 Task: Look for space in Beroroha, Madagascar from 9th July, 2023 to 16th July, 2023 for 2 adults, 1 child in price range Rs.8000 to Rs.16000. Place can be entire place with 2 bedrooms having 2 beds and 1 bathroom. Property type can be house, flat, guest house. Booking option can be shelf check-in. Required host language is English.
Action: Mouse moved to (466, 63)
Screenshot: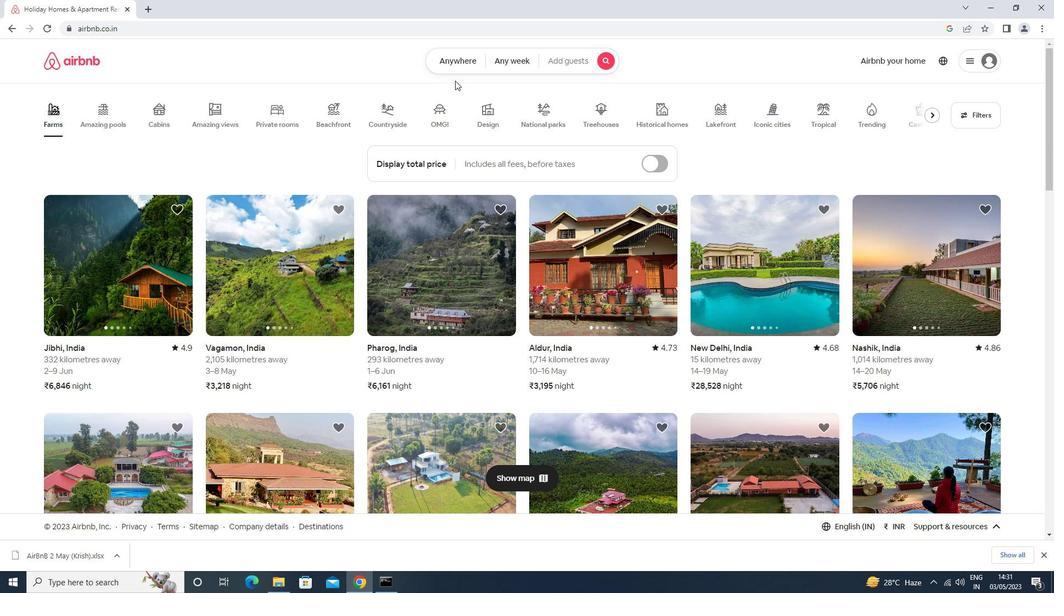
Action: Mouse pressed left at (466, 63)
Screenshot: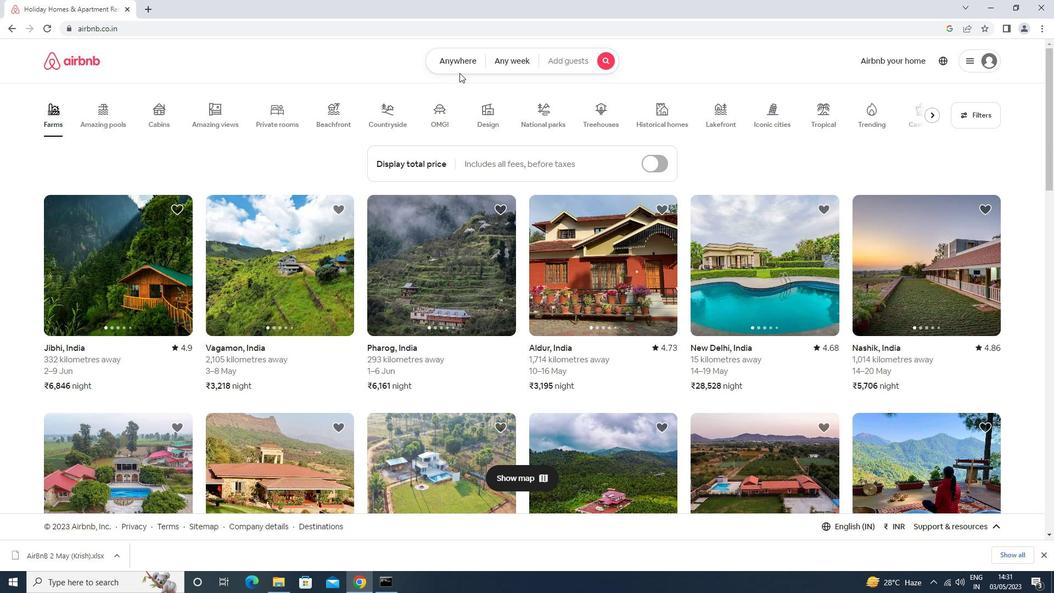
Action: Mouse moved to (373, 108)
Screenshot: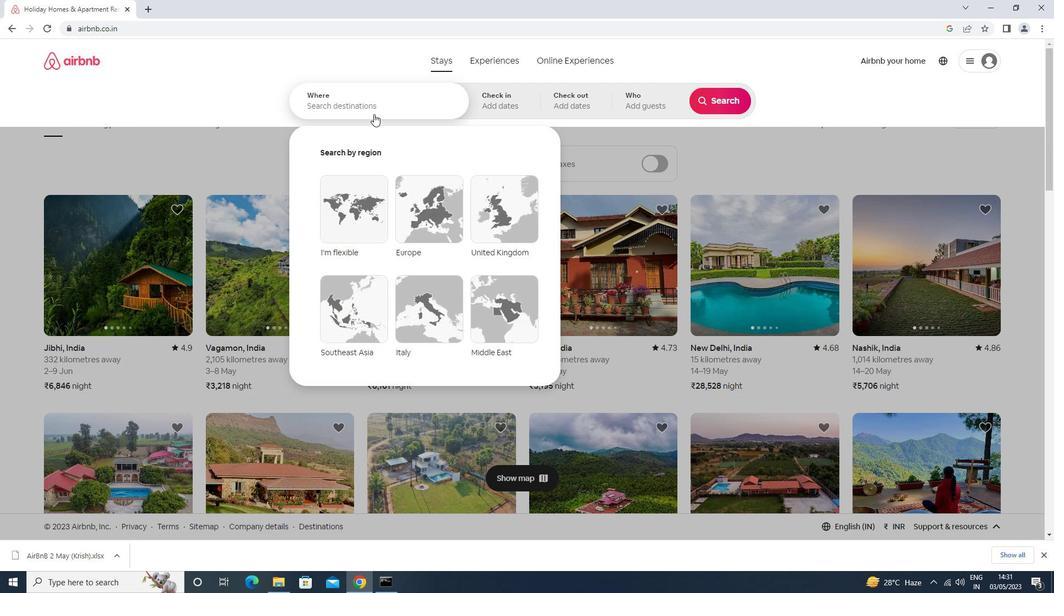 
Action: Mouse pressed left at (373, 108)
Screenshot: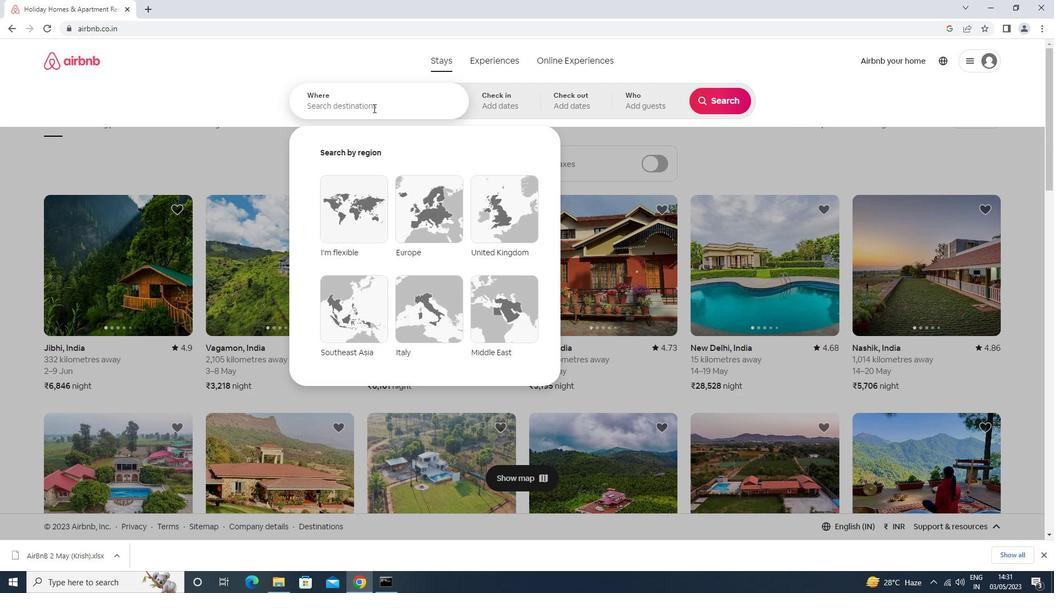 
Action: Mouse moved to (379, 103)
Screenshot: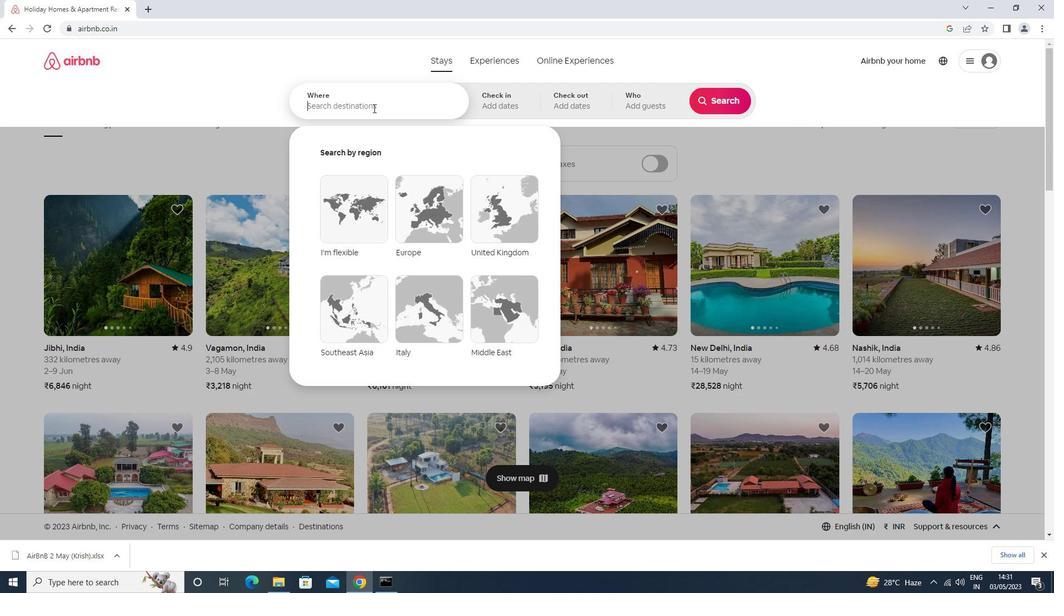 
Action: Key pressed beroho<Key.backspace><Key.backspace>roho<Key.backspace><Key.down><Key.enter>
Screenshot: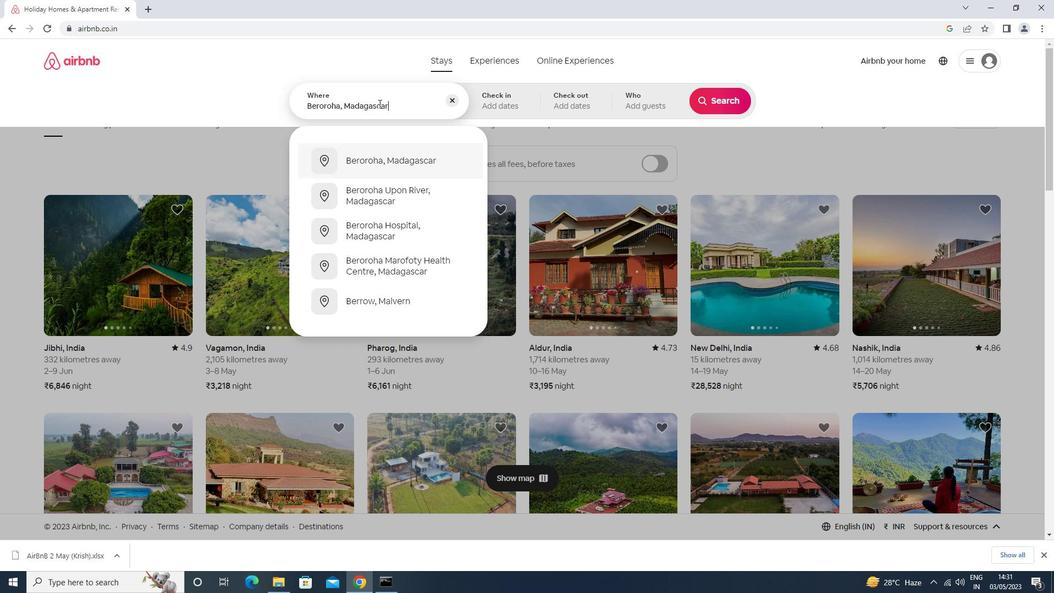 
Action: Mouse moved to (717, 190)
Screenshot: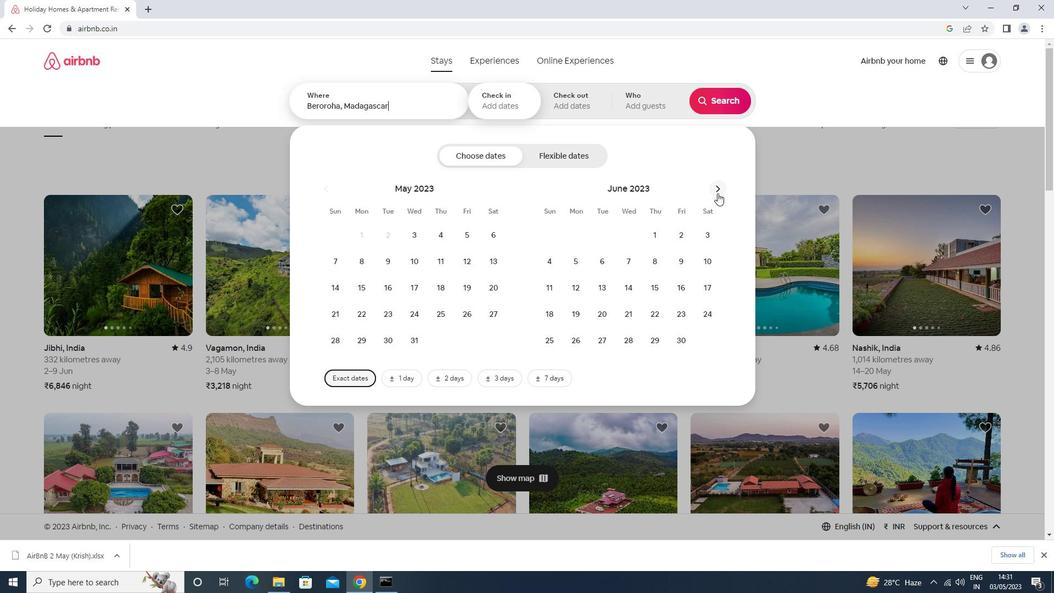 
Action: Mouse pressed left at (717, 190)
Screenshot: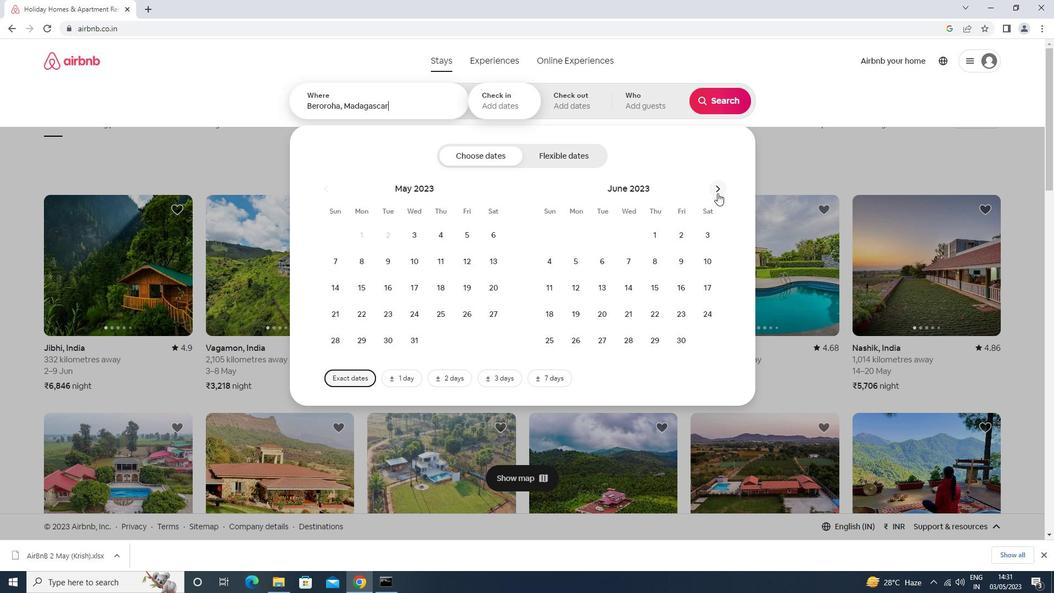 
Action: Mouse moved to (552, 292)
Screenshot: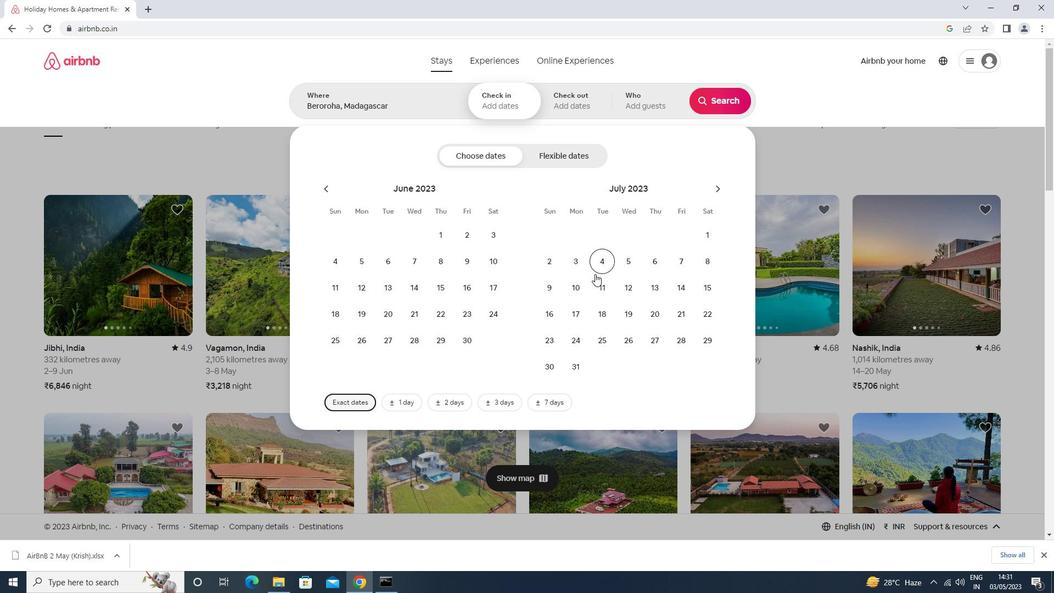 
Action: Mouse pressed left at (552, 292)
Screenshot: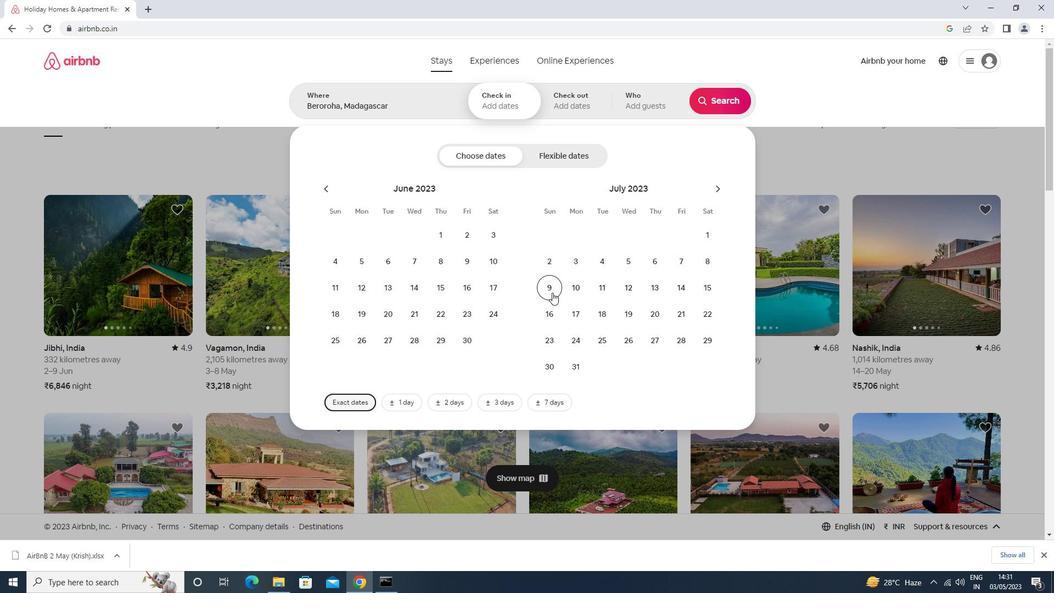 
Action: Mouse moved to (543, 313)
Screenshot: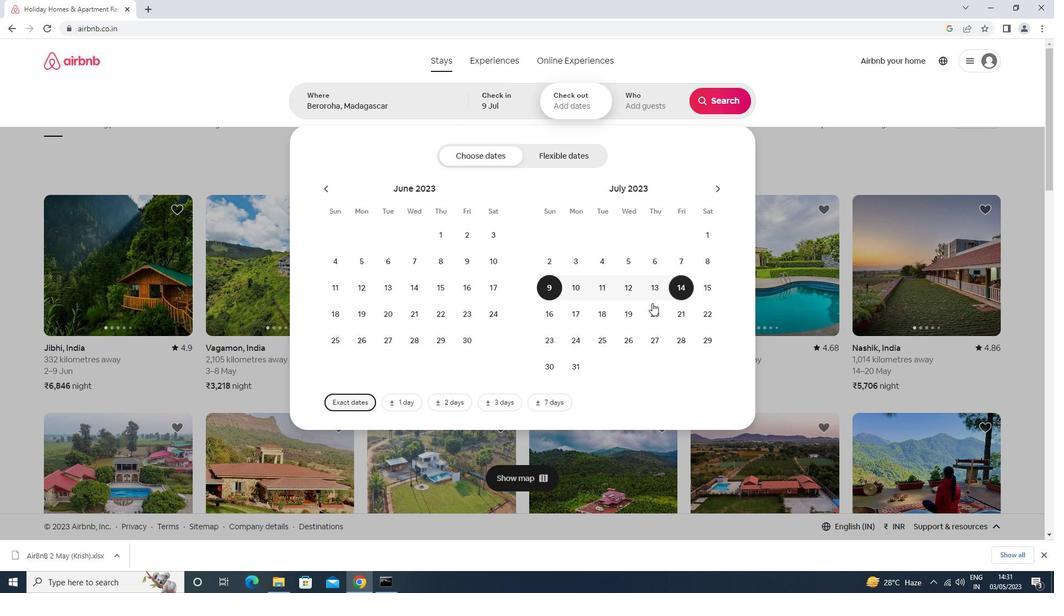 
Action: Mouse pressed left at (543, 313)
Screenshot: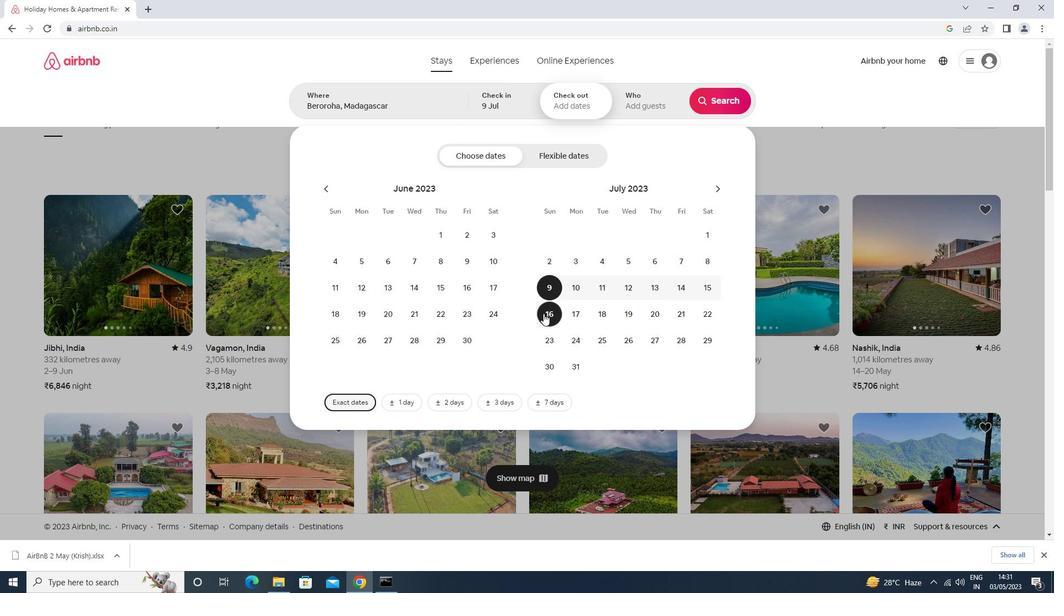 
Action: Mouse moved to (645, 96)
Screenshot: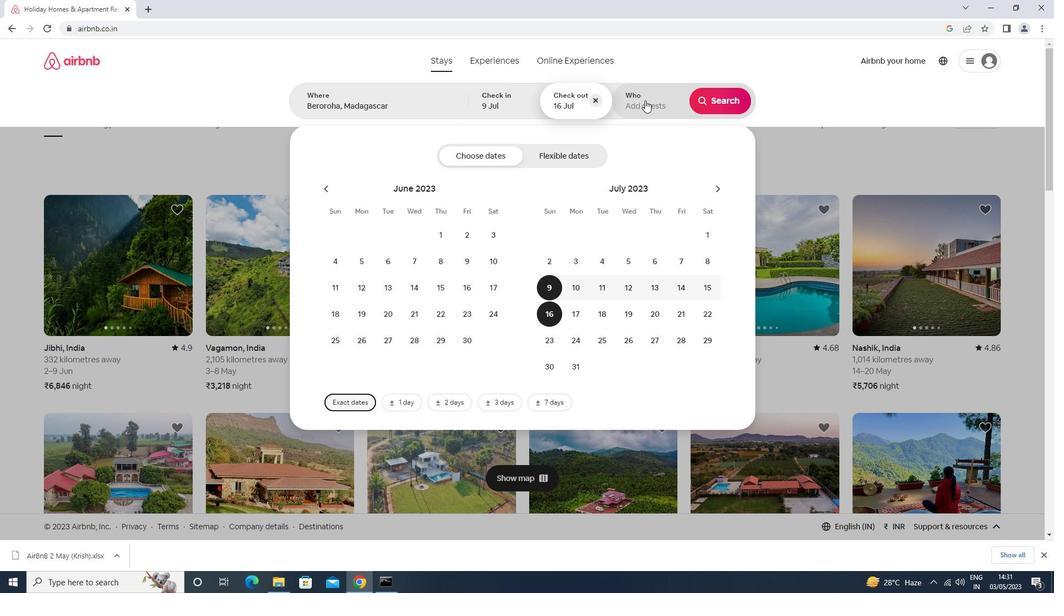 
Action: Mouse pressed left at (645, 96)
Screenshot: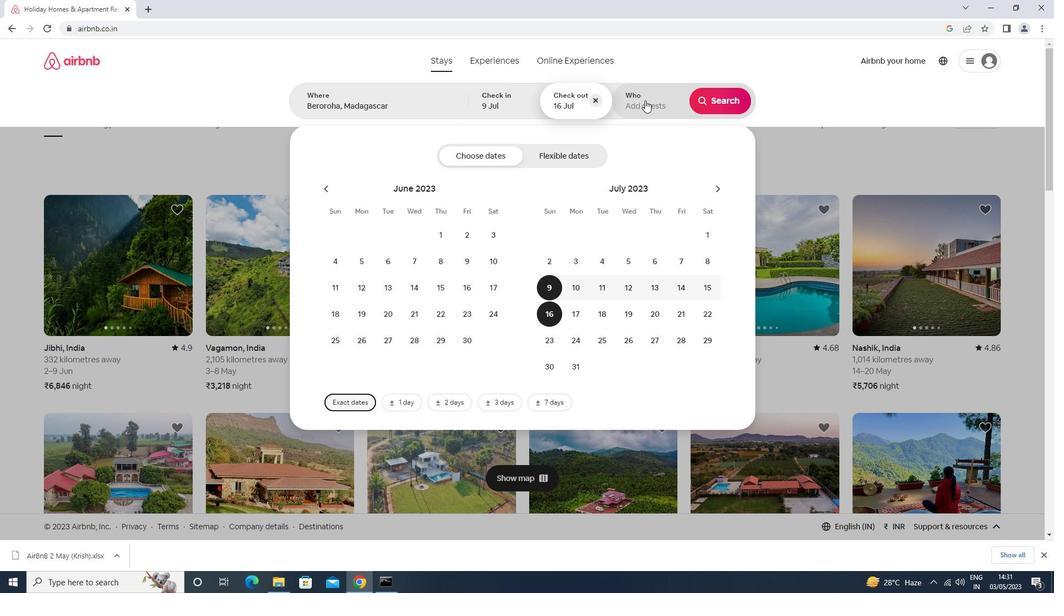 
Action: Mouse moved to (727, 160)
Screenshot: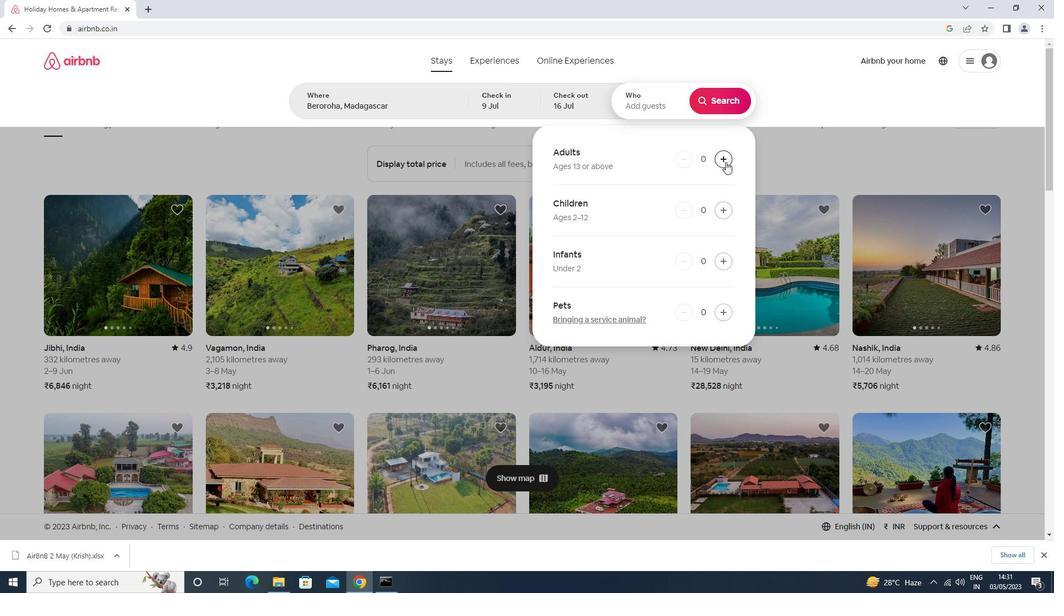 
Action: Mouse pressed left at (727, 160)
Screenshot: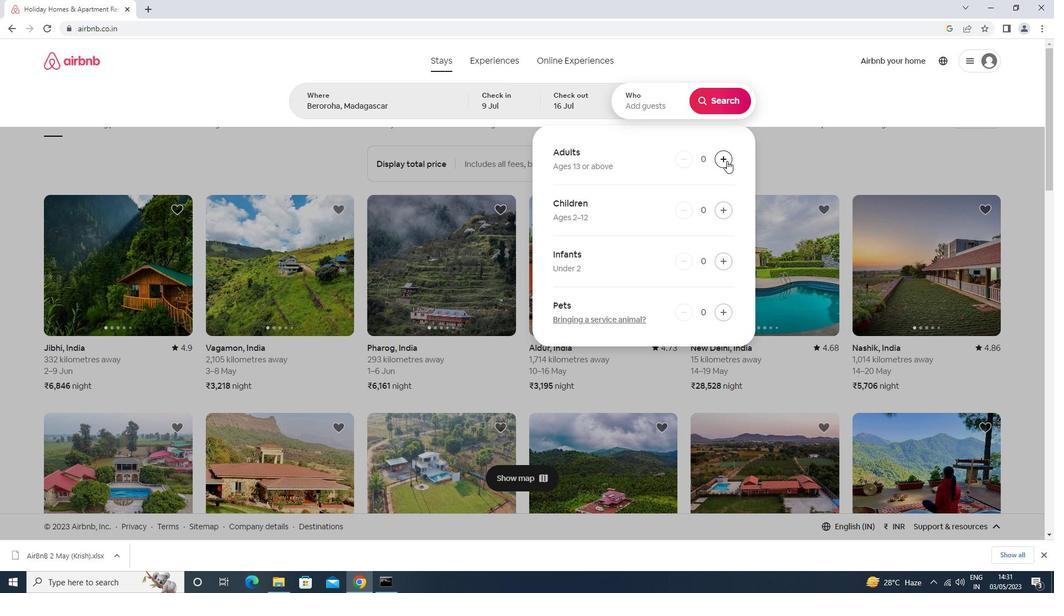 
Action: Mouse moved to (728, 160)
Screenshot: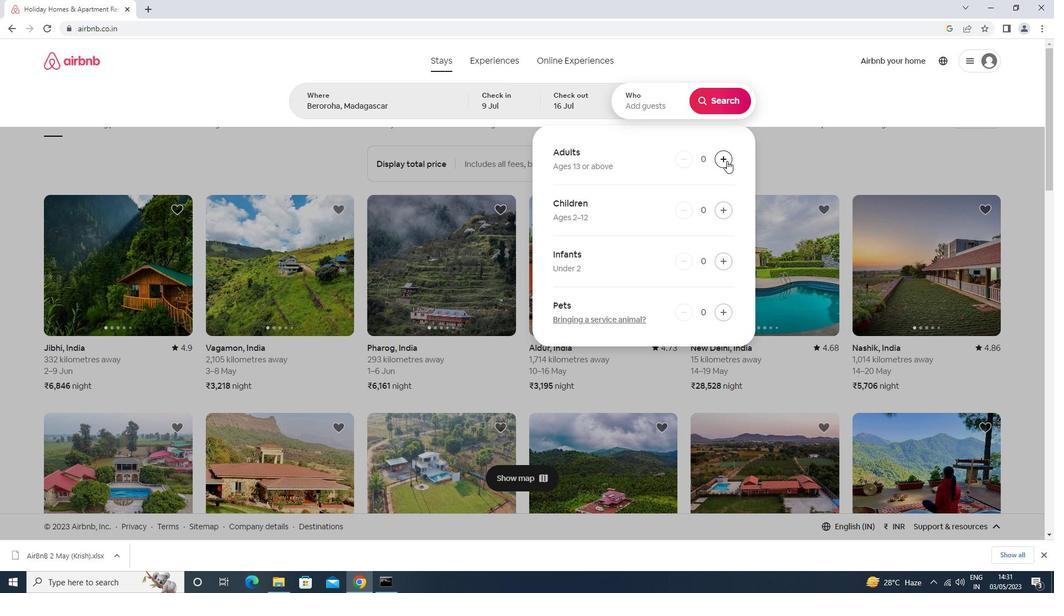 
Action: Mouse pressed left at (728, 160)
Screenshot: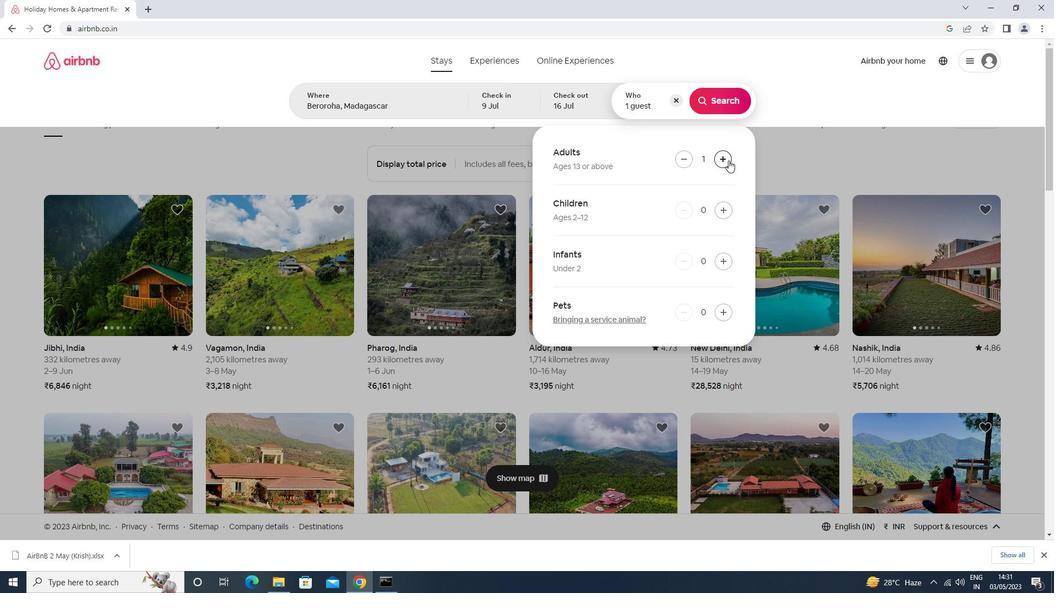 
Action: Mouse moved to (722, 214)
Screenshot: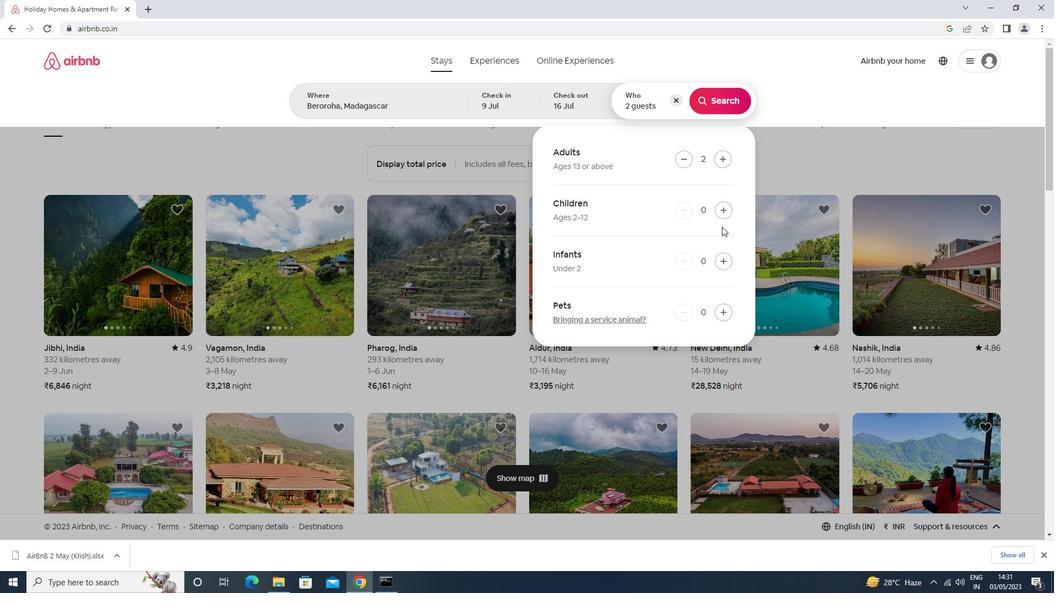 
Action: Mouse pressed left at (722, 214)
Screenshot: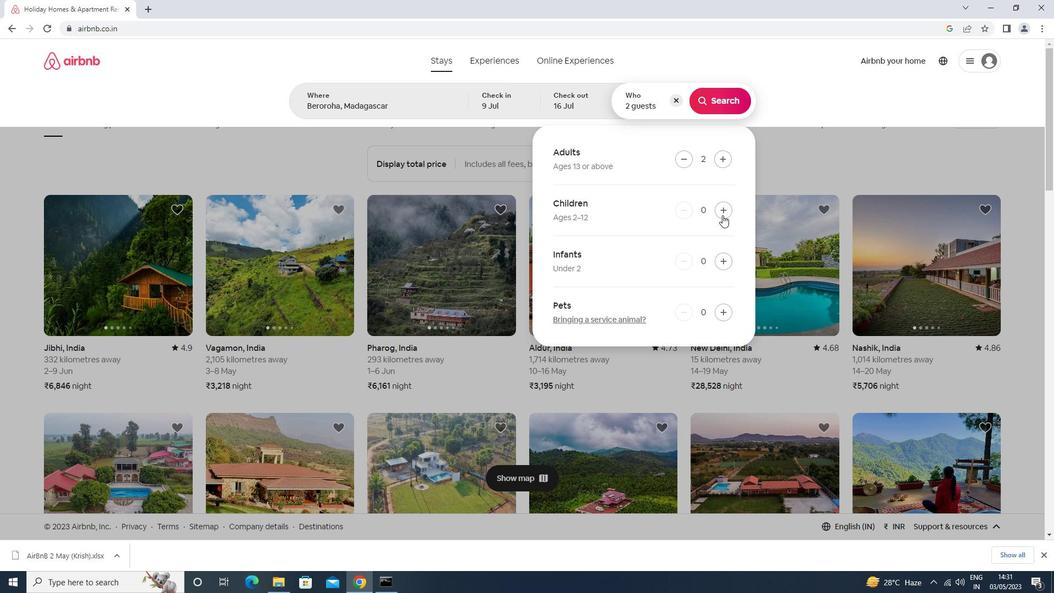 
Action: Mouse moved to (721, 104)
Screenshot: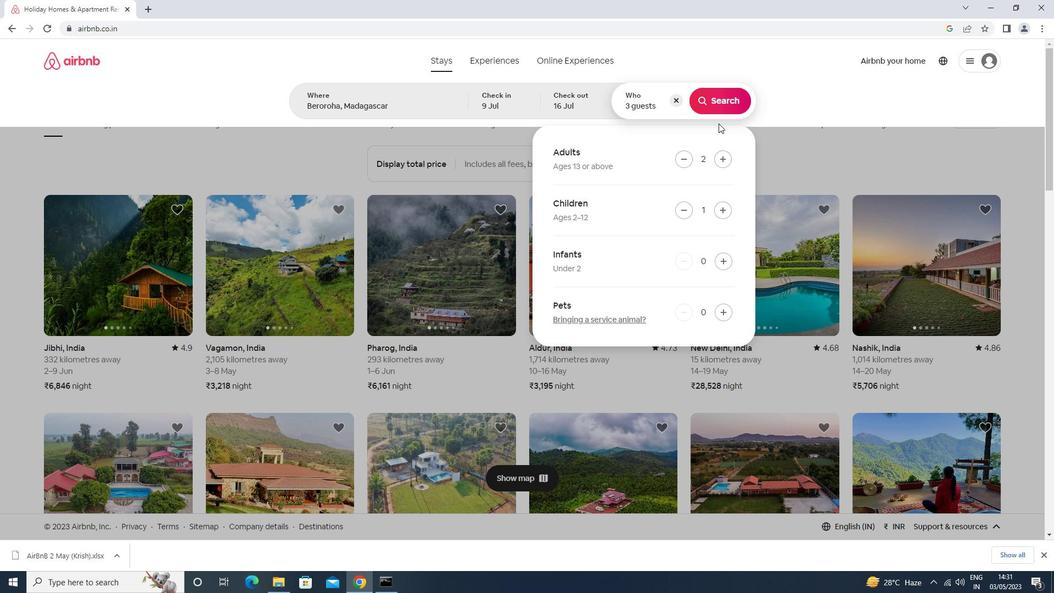 
Action: Mouse pressed left at (721, 104)
Screenshot: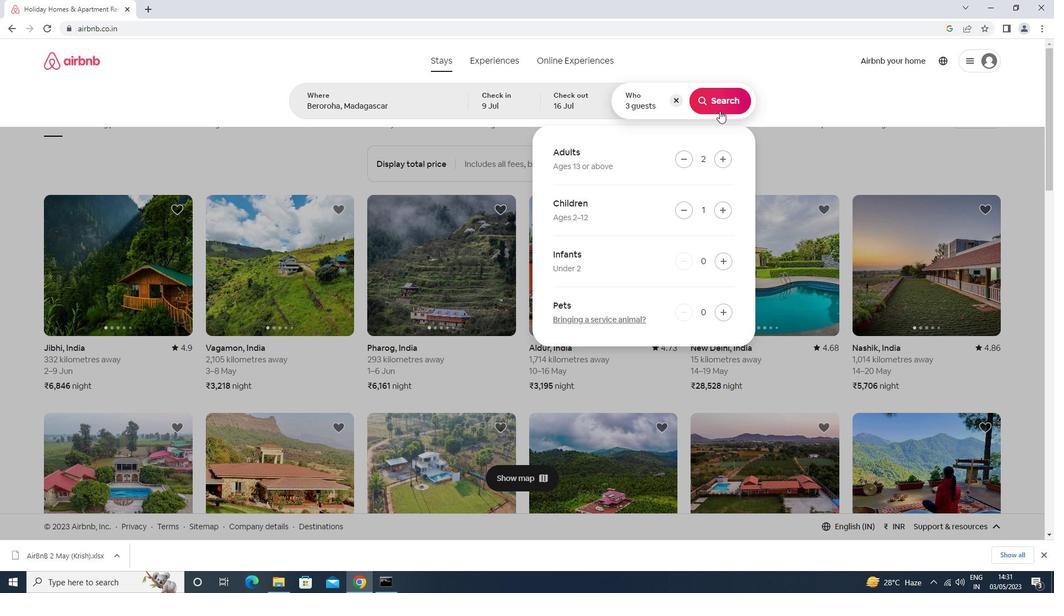 
Action: Mouse moved to (1002, 101)
Screenshot: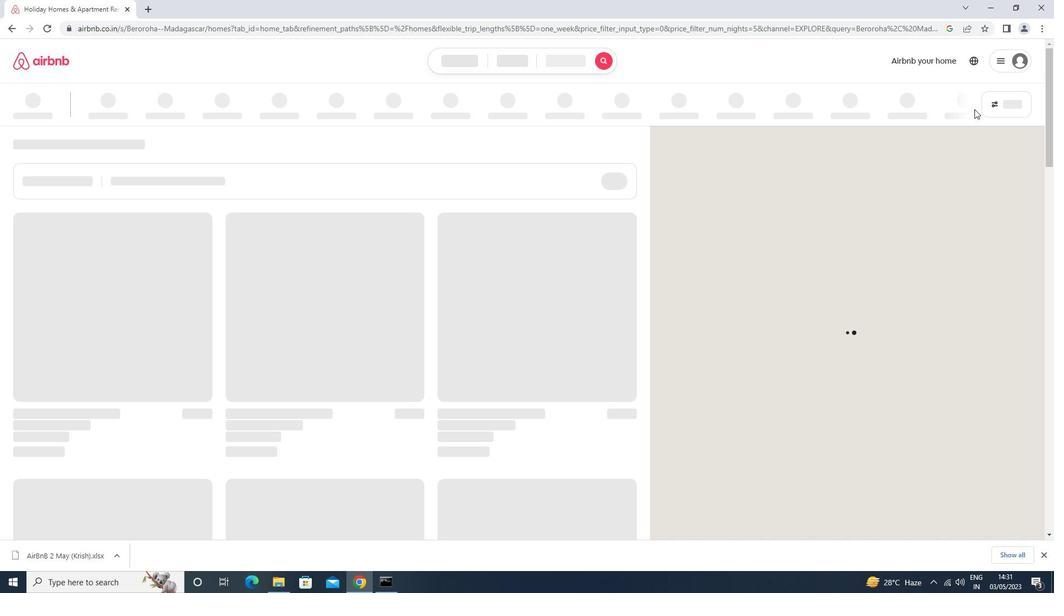 
Action: Mouse pressed left at (1002, 101)
Screenshot: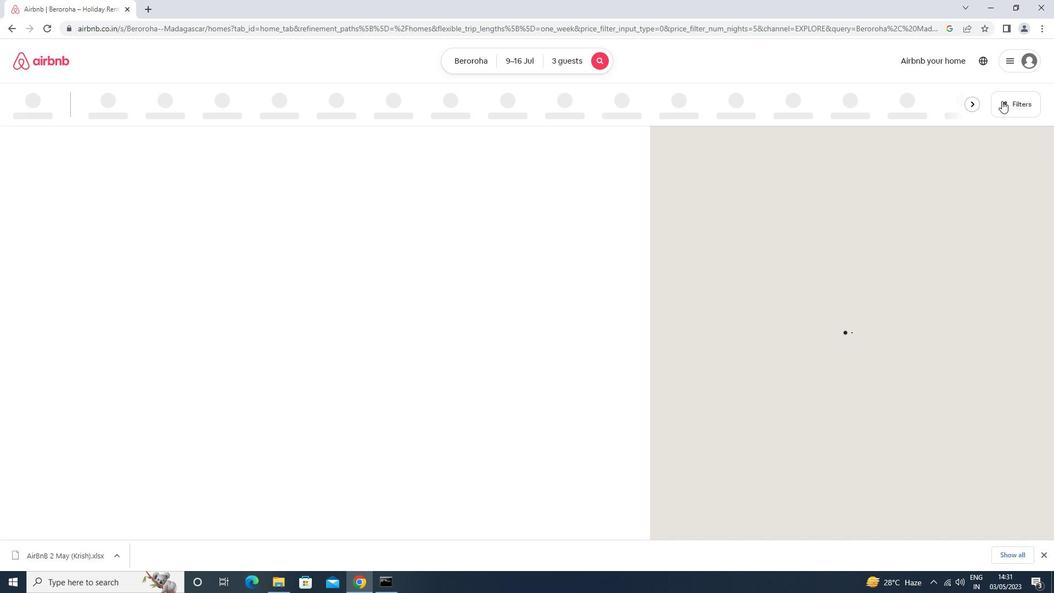 
Action: Mouse moved to (429, 166)
Screenshot: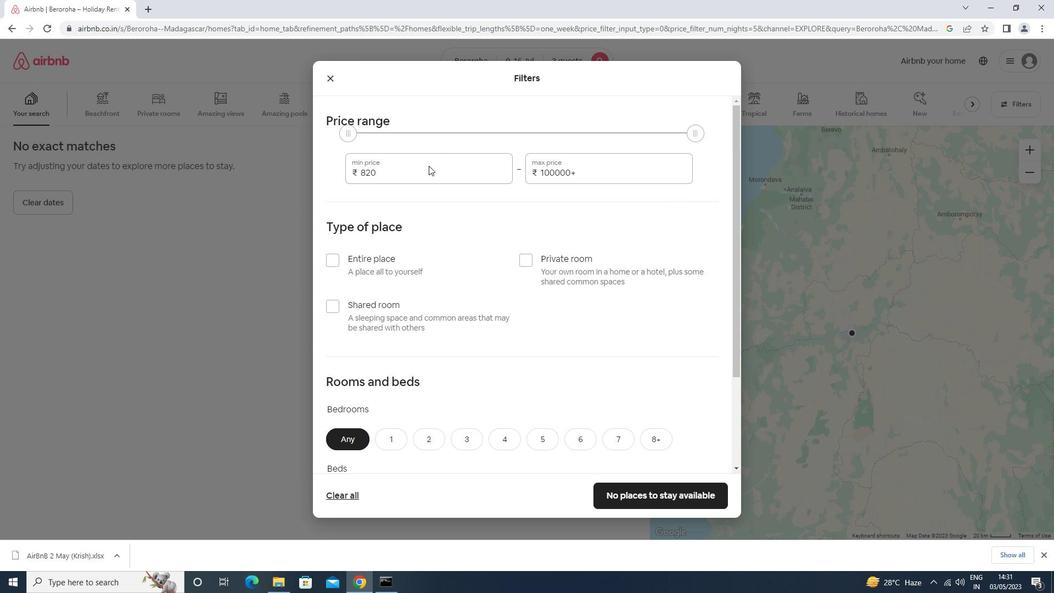 
Action: Mouse pressed left at (429, 166)
Screenshot: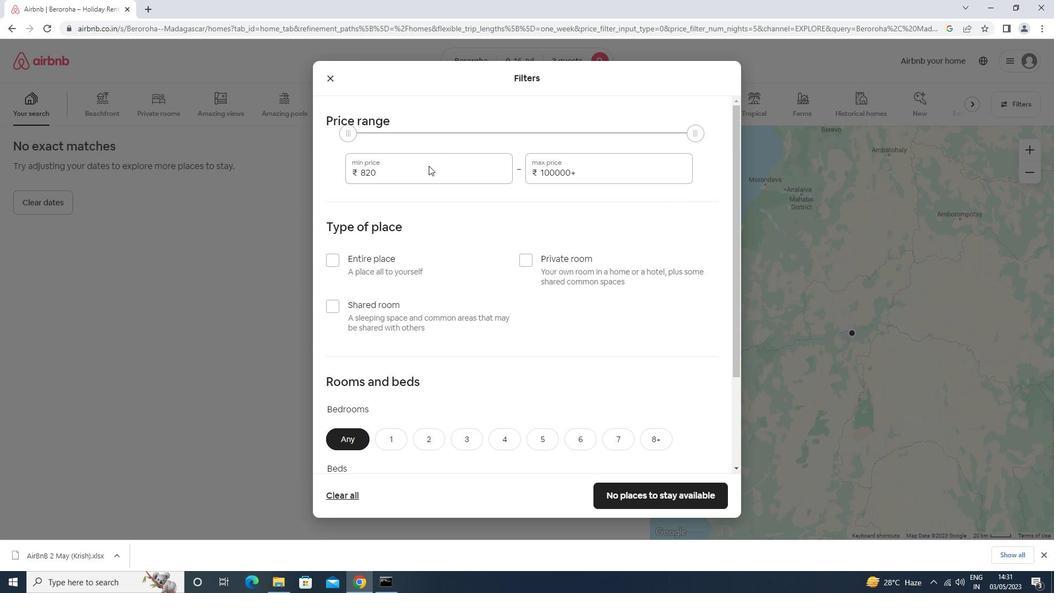 
Action: Mouse moved to (422, 173)
Screenshot: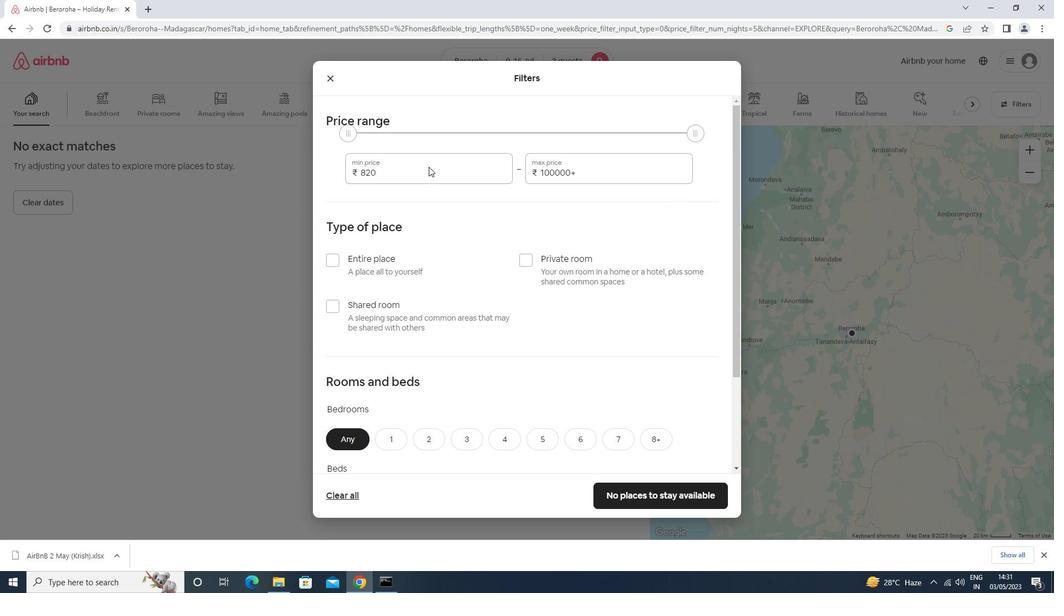 
Action: Key pressed <Key.backspace><Key.backspace><Key.backspace><Key.backspace><Key.backspace><Key.backspace><Key.backspace><Key.backspace><Key.backspace><Key.backspace><Key.backspace><Key.backspace><Key.backspace><Key.backspace>8000<Key.tab><Key.caps_lock>16000
Screenshot: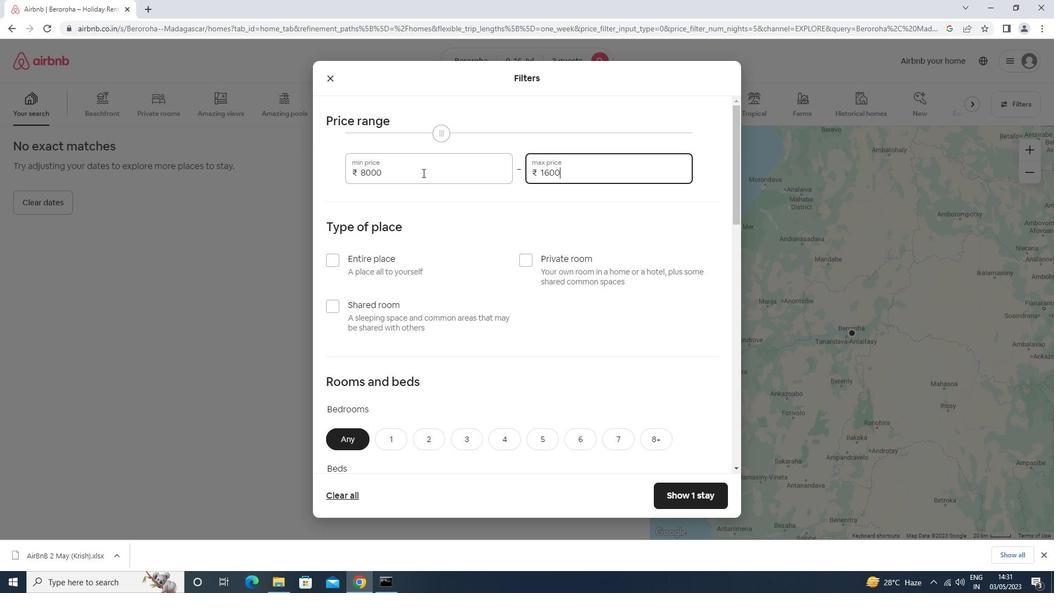
Action: Mouse moved to (357, 252)
Screenshot: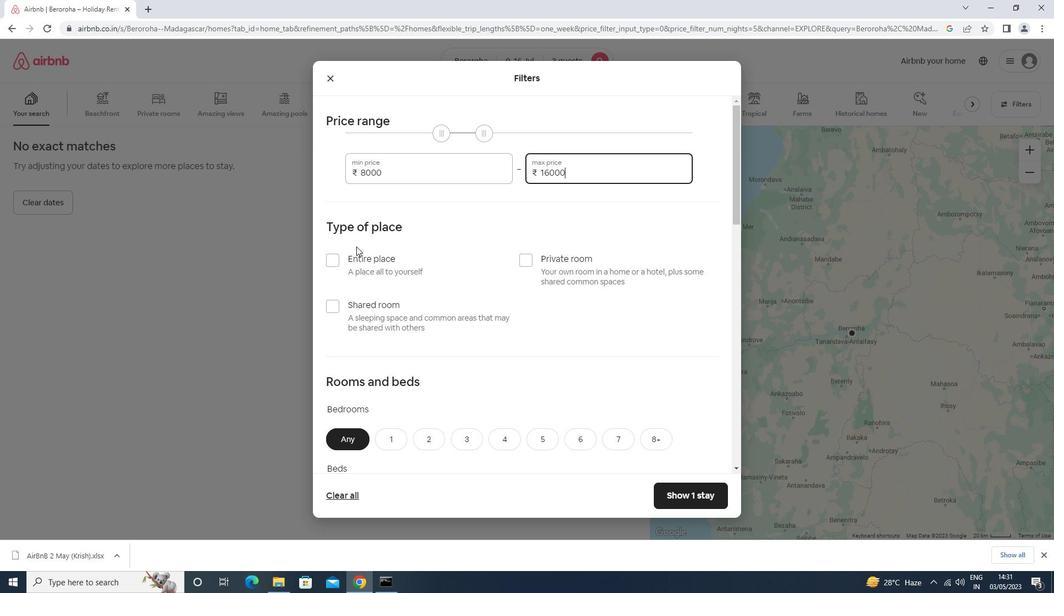 
Action: Mouse pressed left at (357, 252)
Screenshot: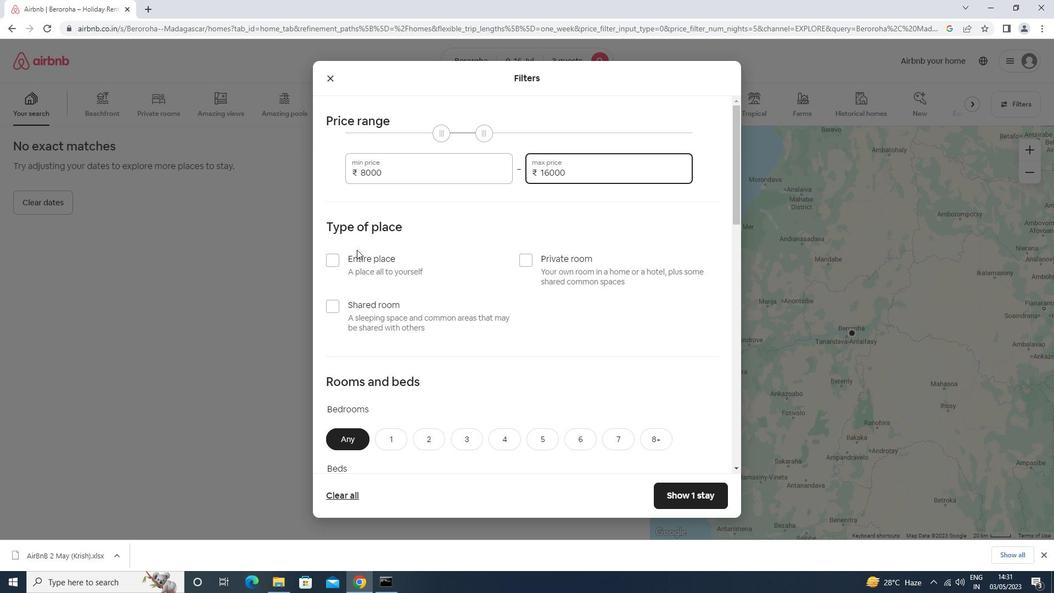 
Action: Mouse moved to (357, 257)
Screenshot: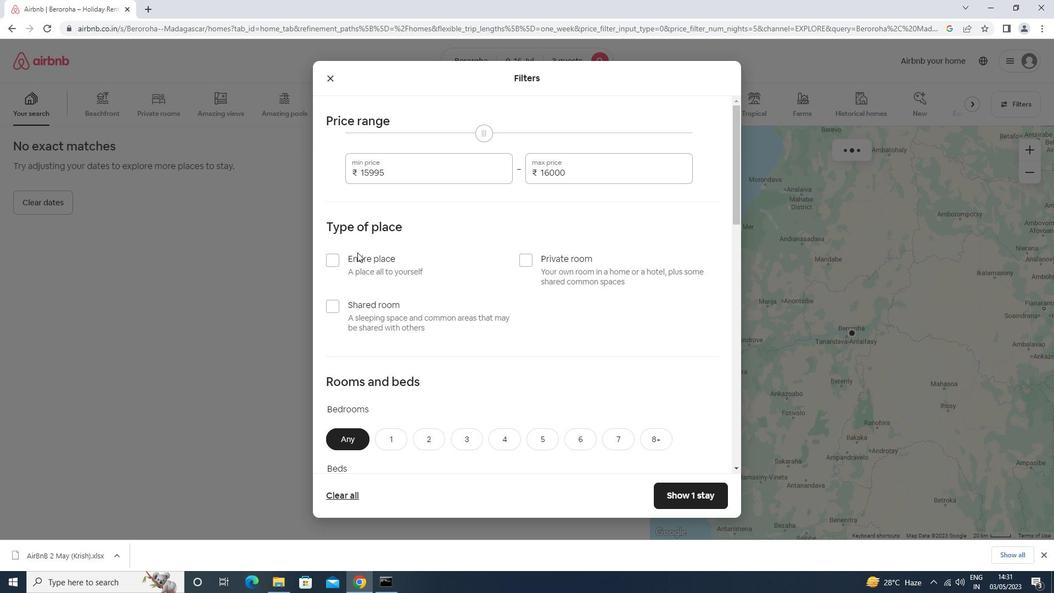 
Action: Mouse pressed left at (357, 257)
Screenshot: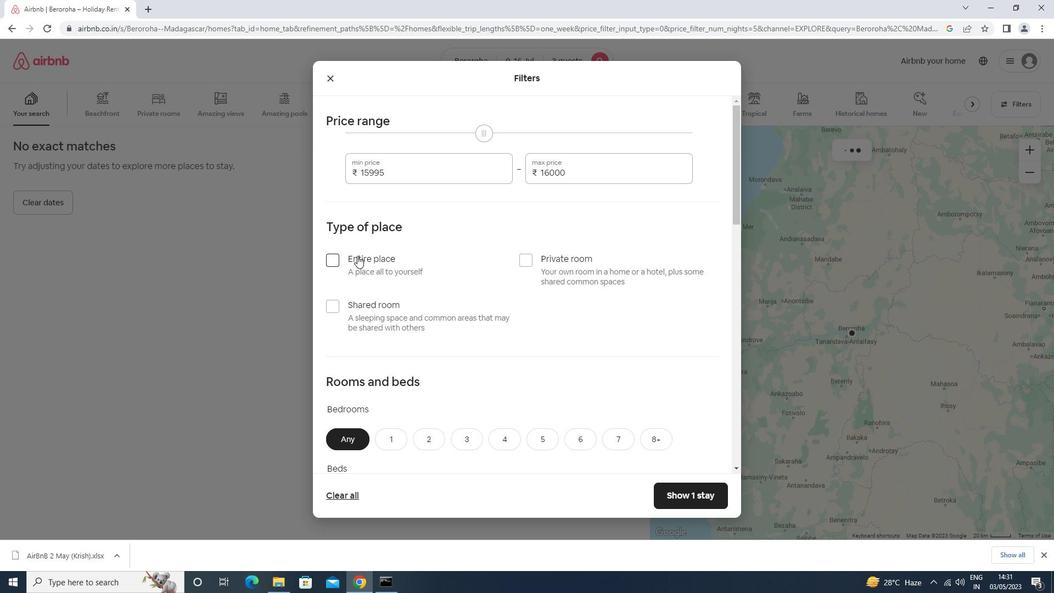 
Action: Mouse moved to (392, 154)
Screenshot: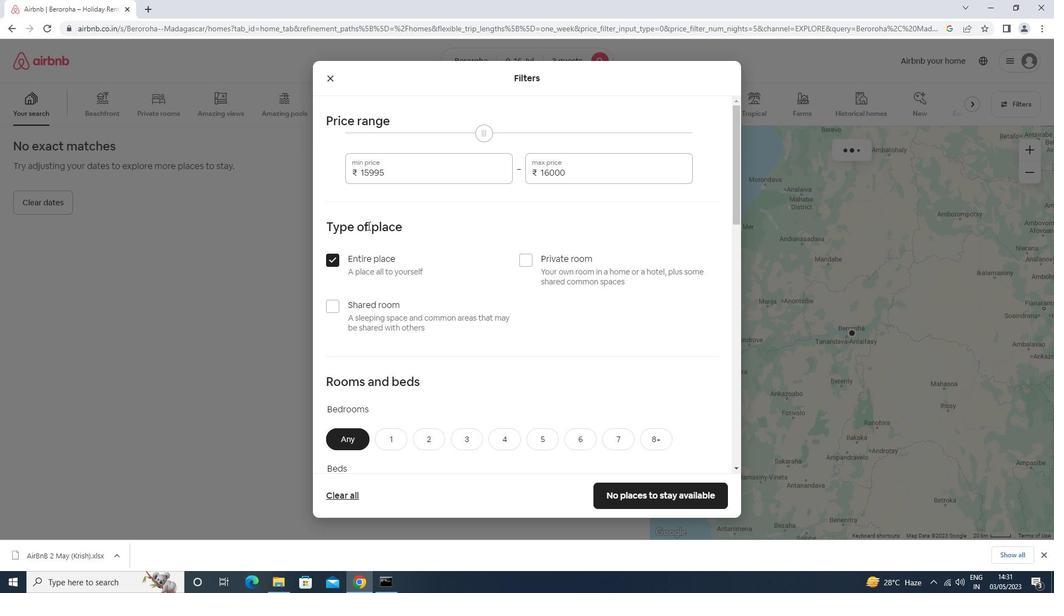 
Action: Mouse scrolled (392, 154) with delta (0, 0)
Screenshot: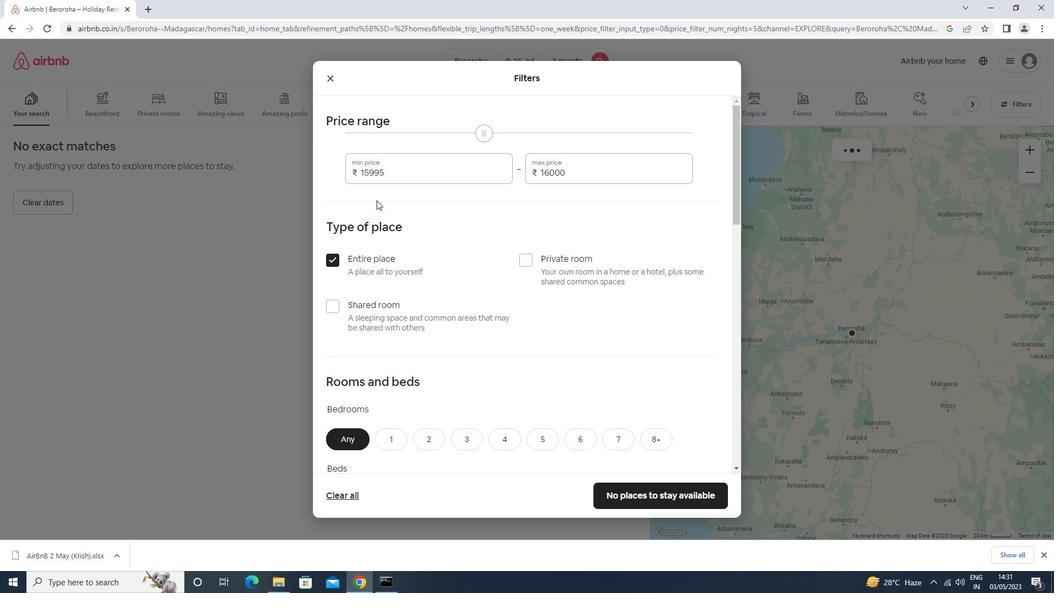 
Action: Mouse scrolled (392, 154) with delta (0, 0)
Screenshot: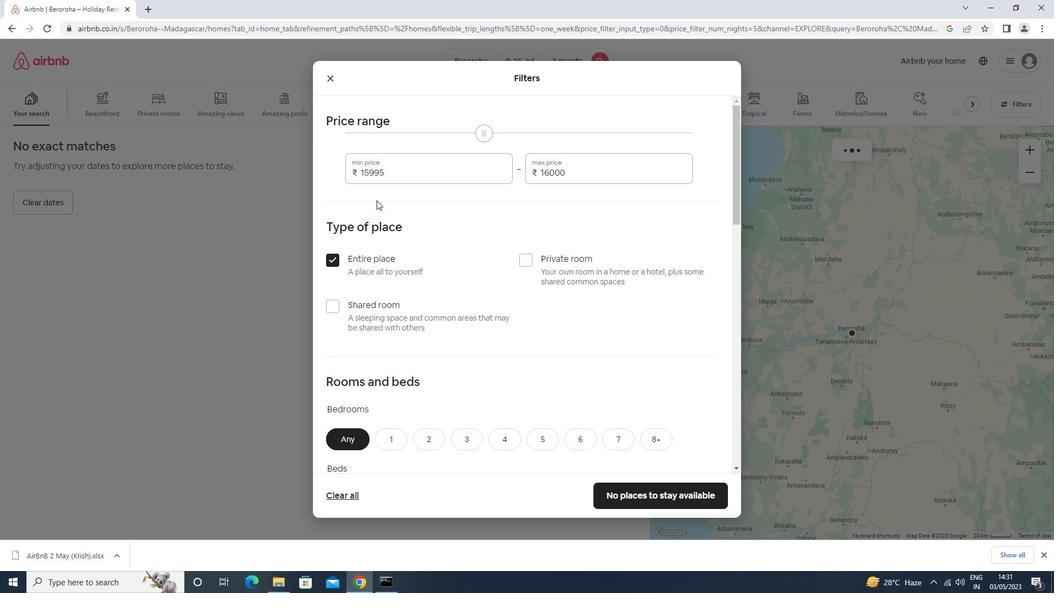 
Action: Mouse scrolled (392, 154) with delta (0, 0)
Screenshot: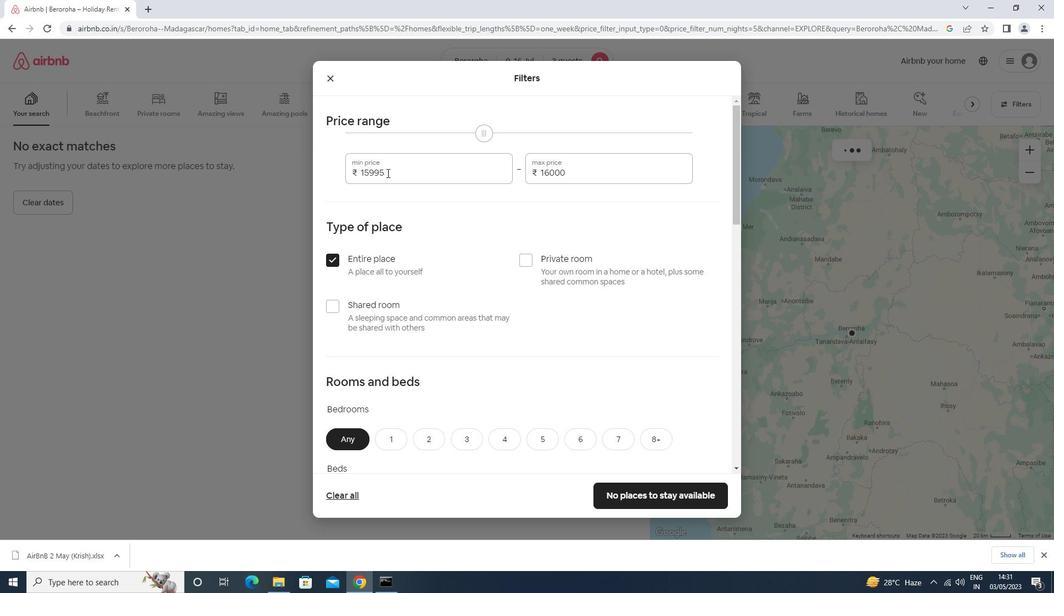 
Action: Mouse moved to (448, 189)
Screenshot: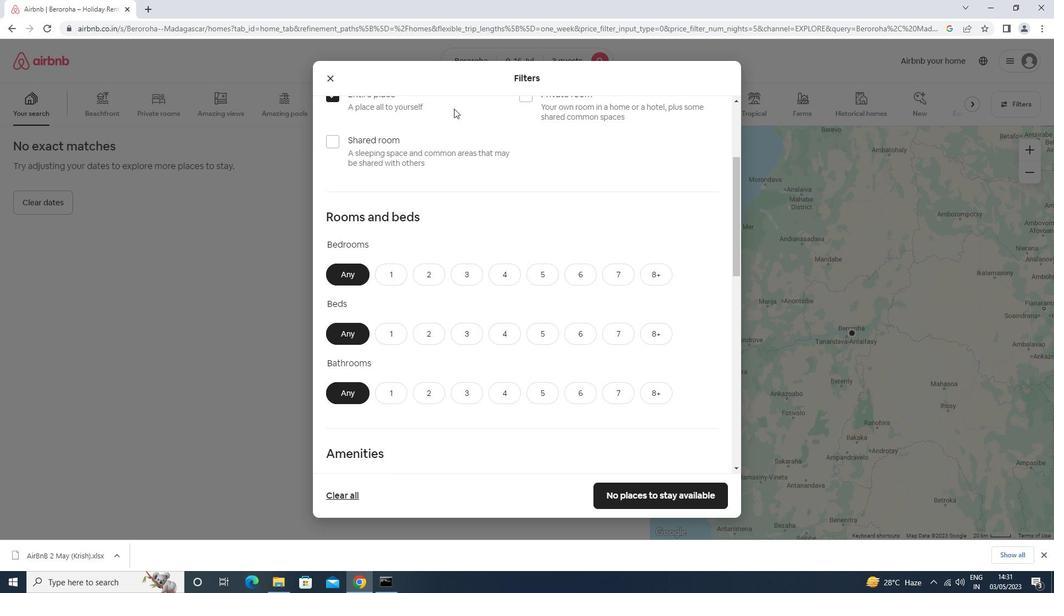 
Action: Mouse scrolled (448, 188) with delta (0, 0)
Screenshot: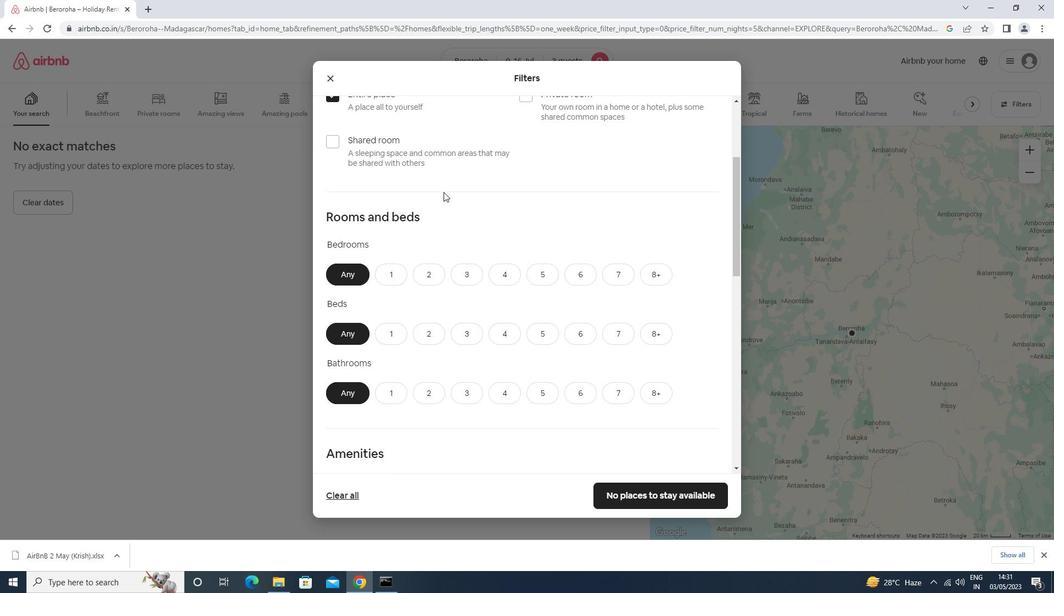 
Action: Mouse scrolled (448, 188) with delta (0, 0)
Screenshot: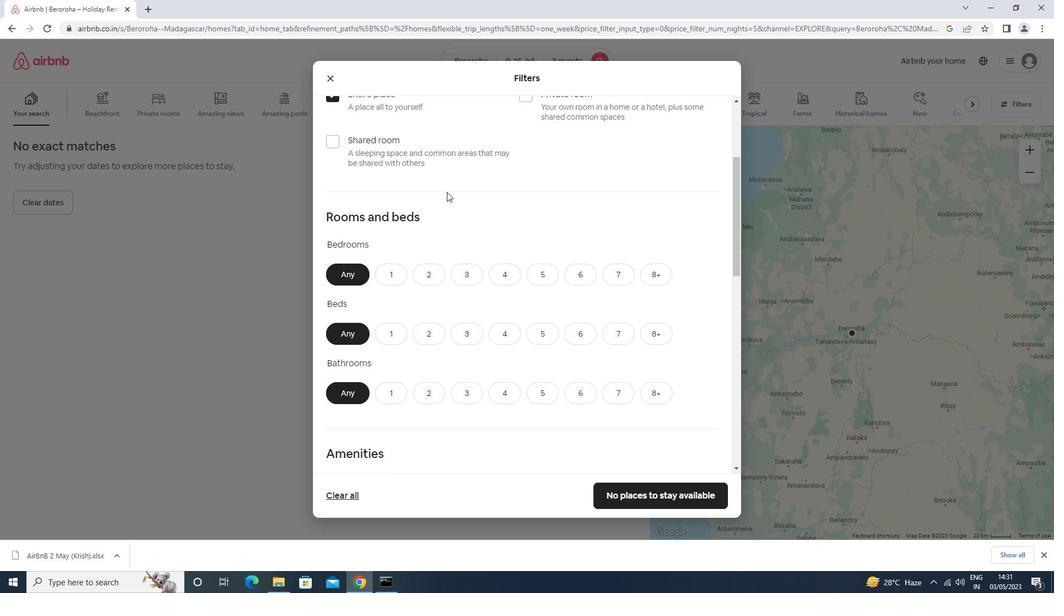
Action: Mouse scrolled (448, 188) with delta (0, 0)
Screenshot: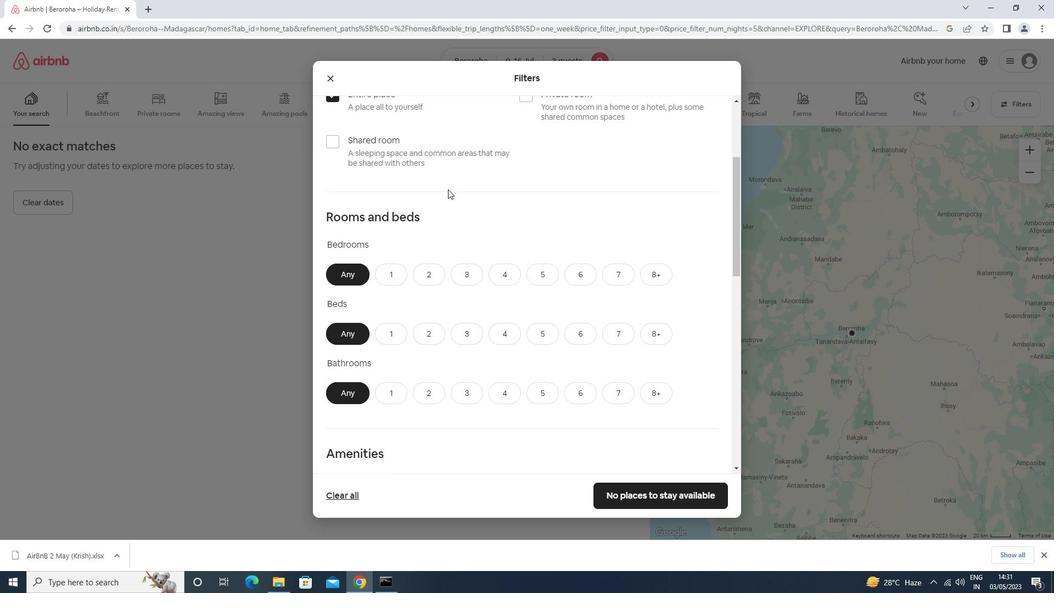 
Action: Mouse moved to (430, 110)
Screenshot: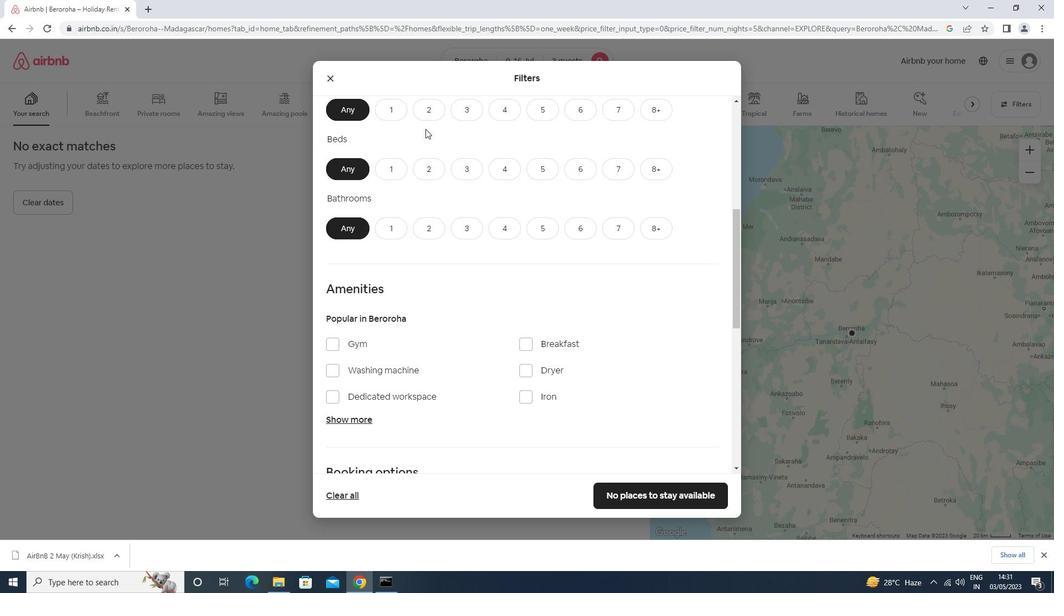 
Action: Mouse pressed left at (430, 110)
Screenshot: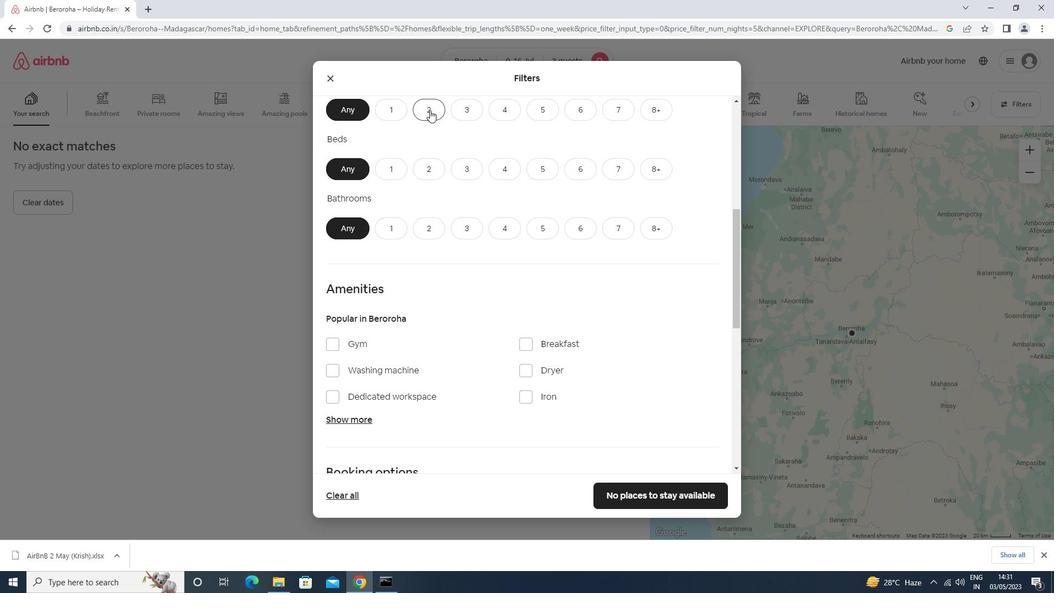 
Action: Mouse moved to (430, 174)
Screenshot: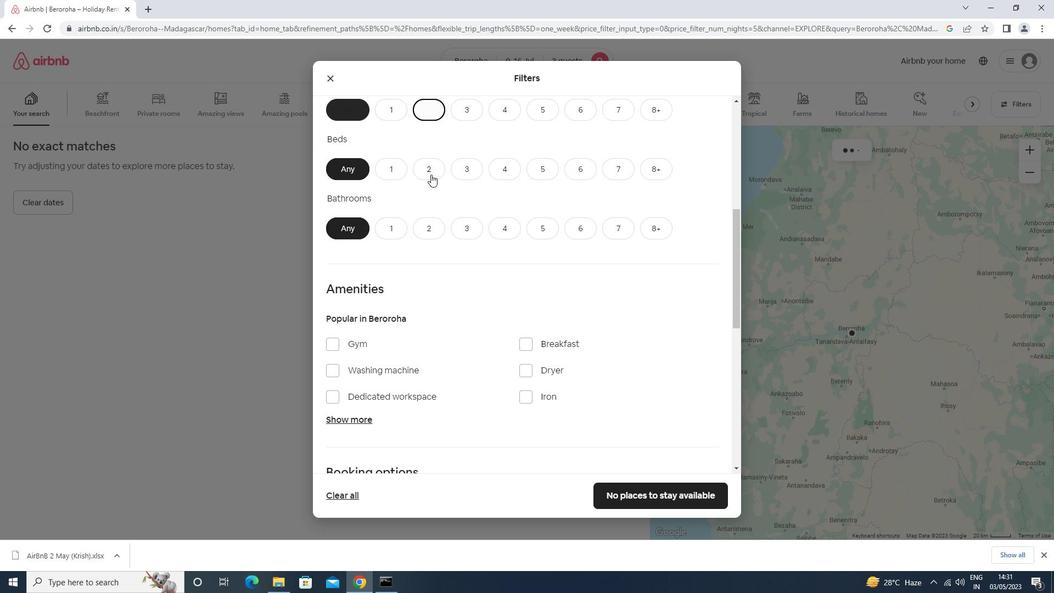 
Action: Mouse pressed left at (430, 174)
Screenshot: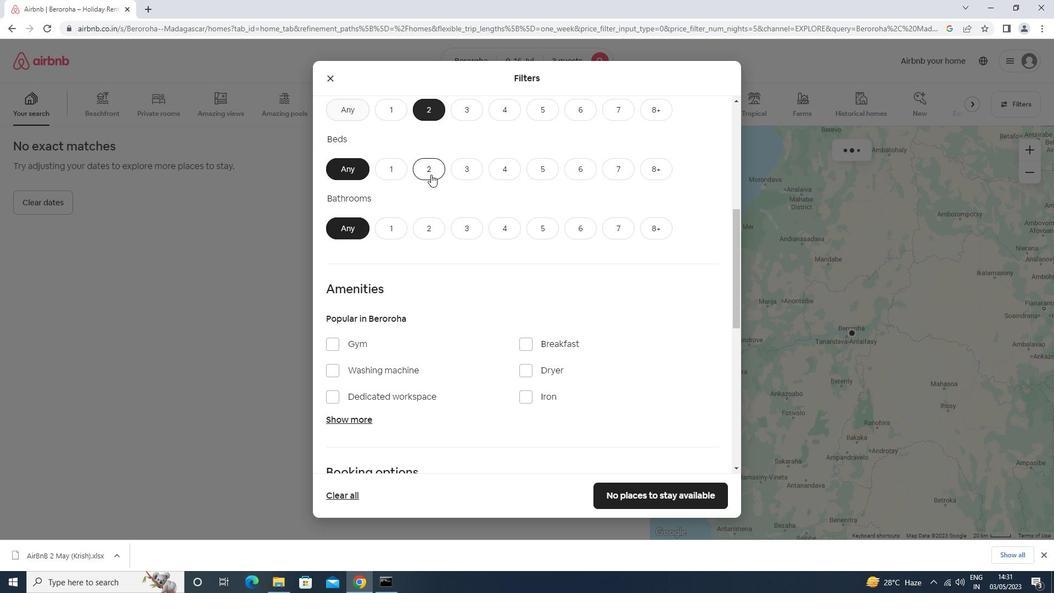 
Action: Mouse moved to (402, 226)
Screenshot: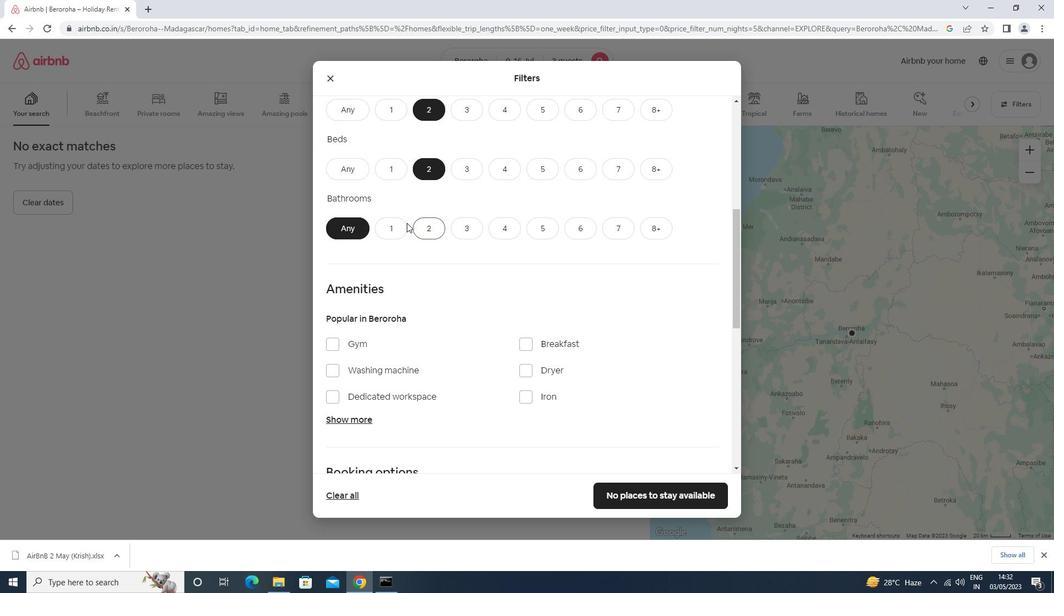 
Action: Mouse pressed left at (402, 226)
Screenshot: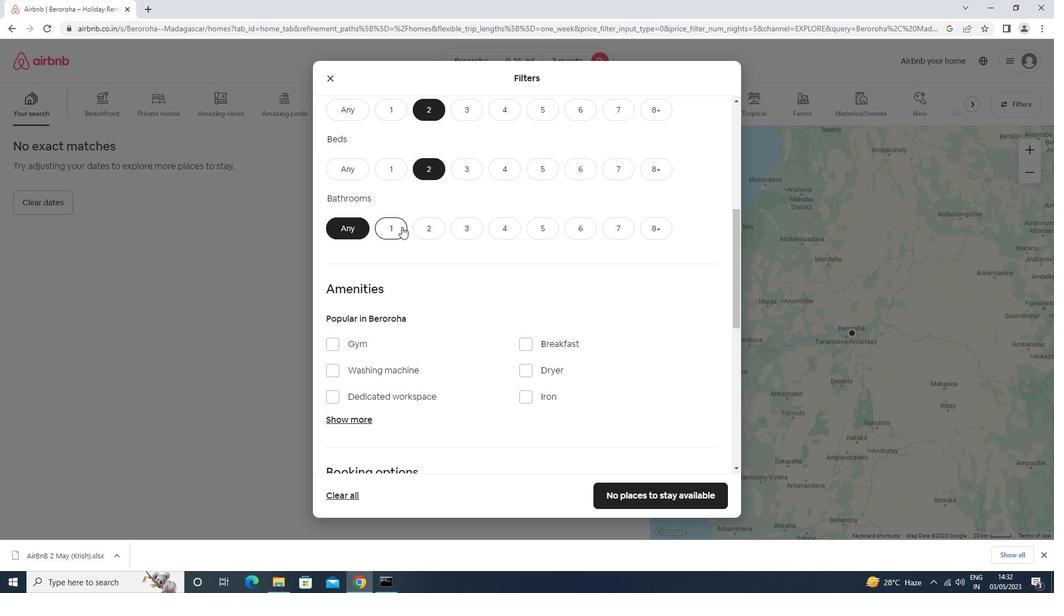 
Action: Mouse moved to (399, 226)
Screenshot: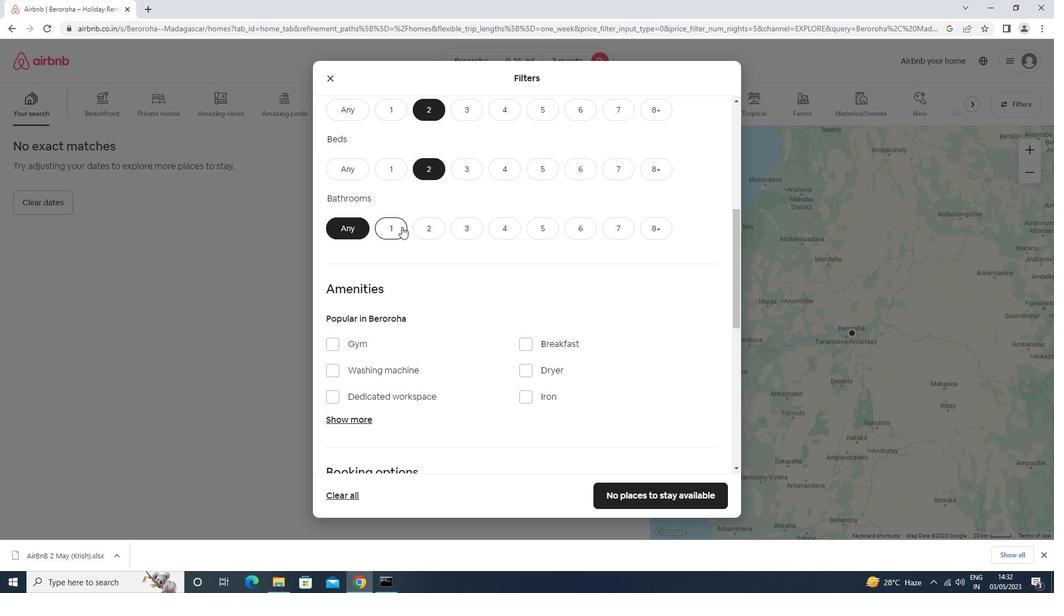 
Action: Mouse scrolled (399, 226) with delta (0, 0)
Screenshot: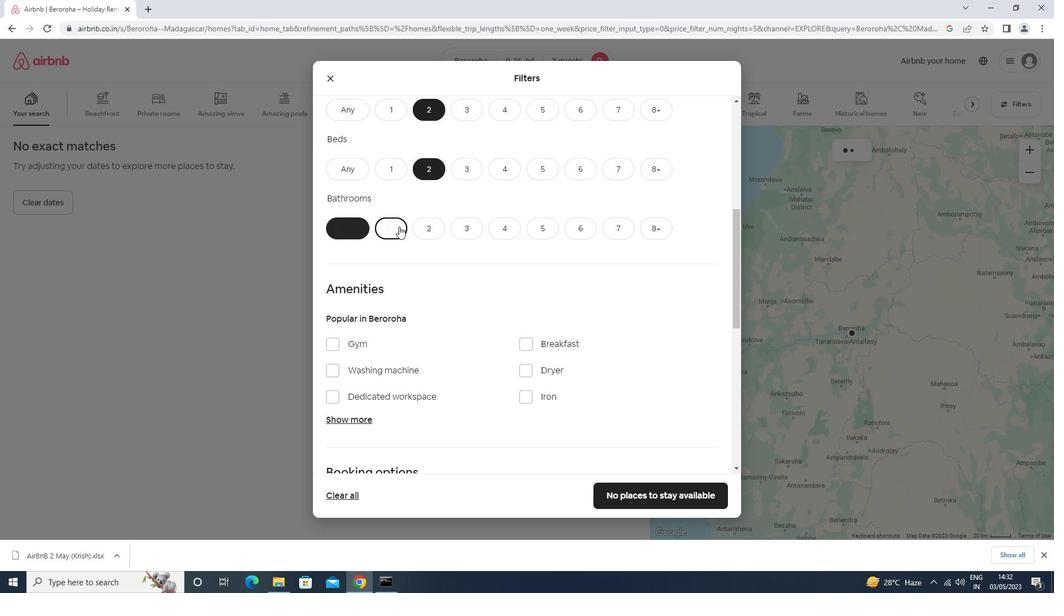 
Action: Mouse scrolled (399, 226) with delta (0, 0)
Screenshot: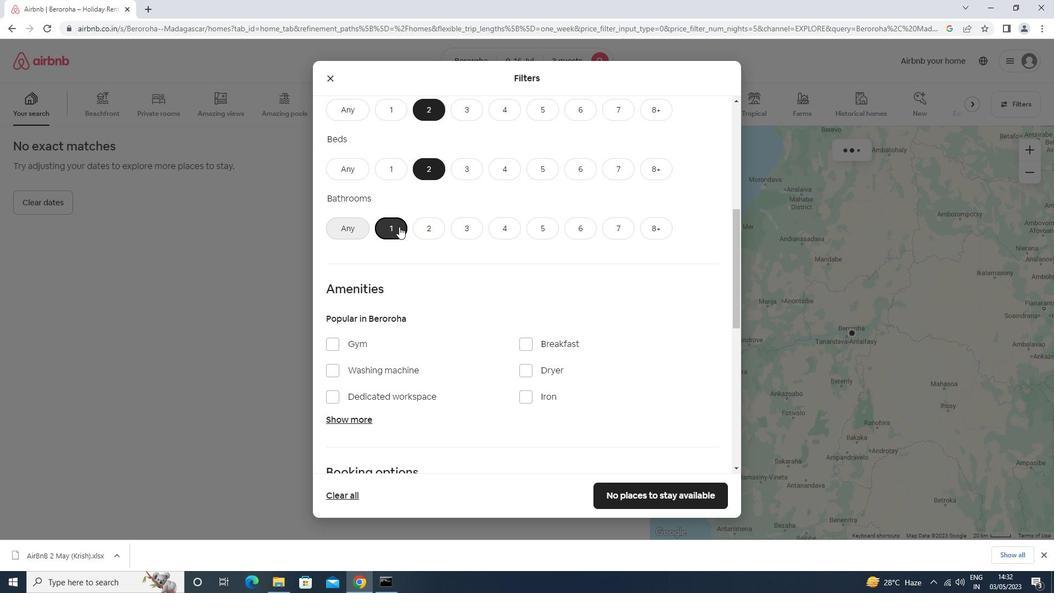 
Action: Mouse scrolled (399, 226) with delta (0, 0)
Screenshot: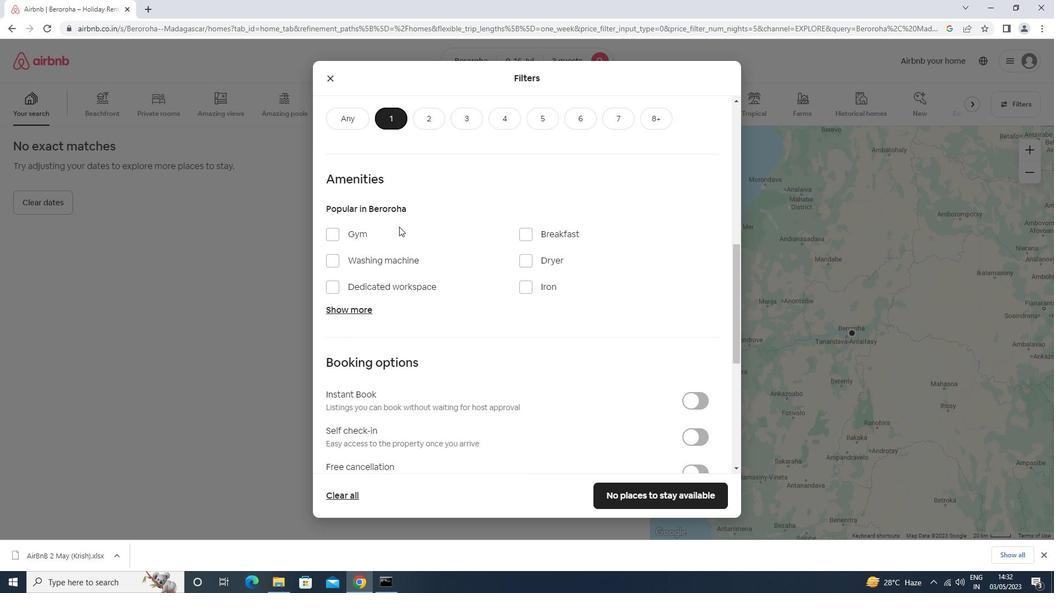 
Action: Mouse scrolled (399, 226) with delta (0, 0)
Screenshot: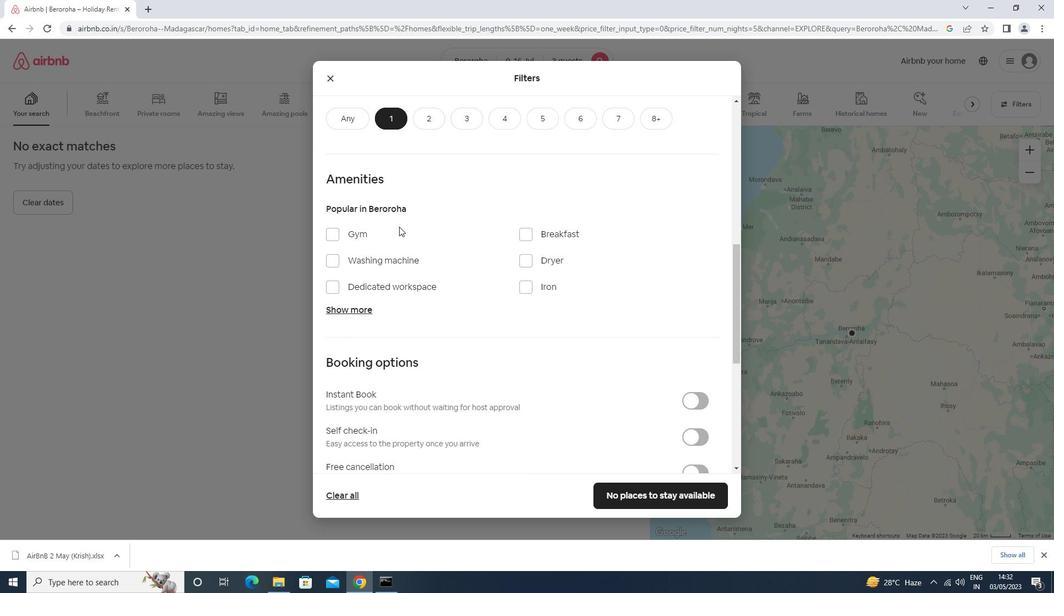 
Action: Mouse moved to (396, 220)
Screenshot: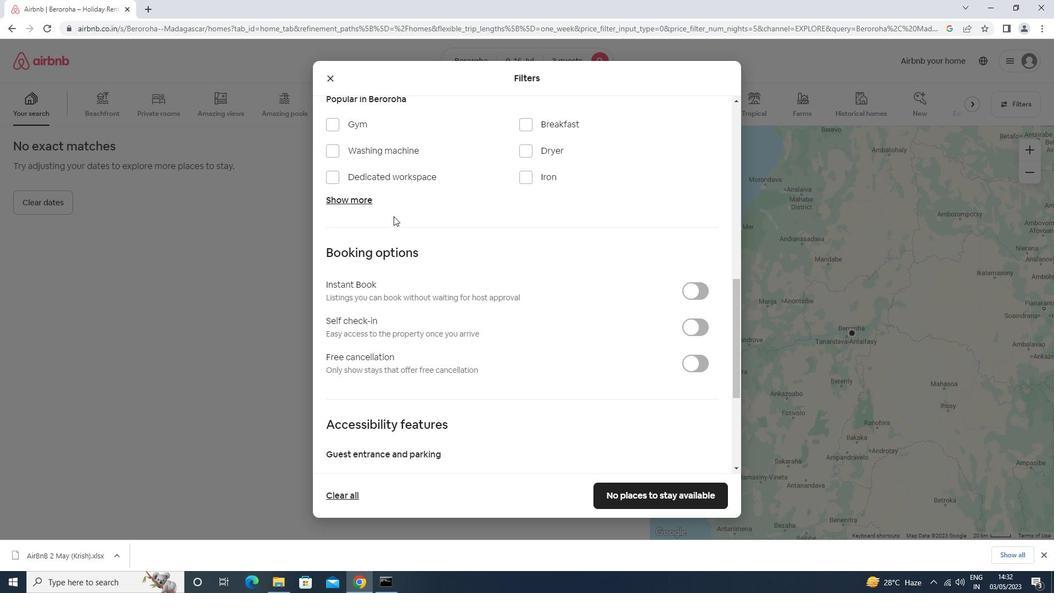 
Action: Mouse scrolled (396, 220) with delta (0, 0)
Screenshot: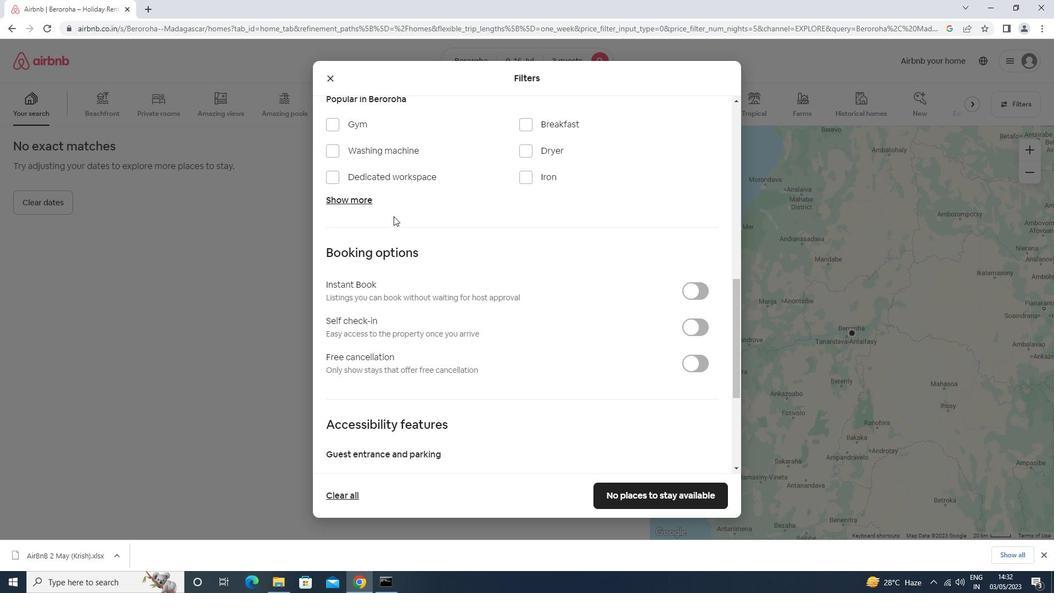 
Action: Mouse moved to (397, 224)
Screenshot: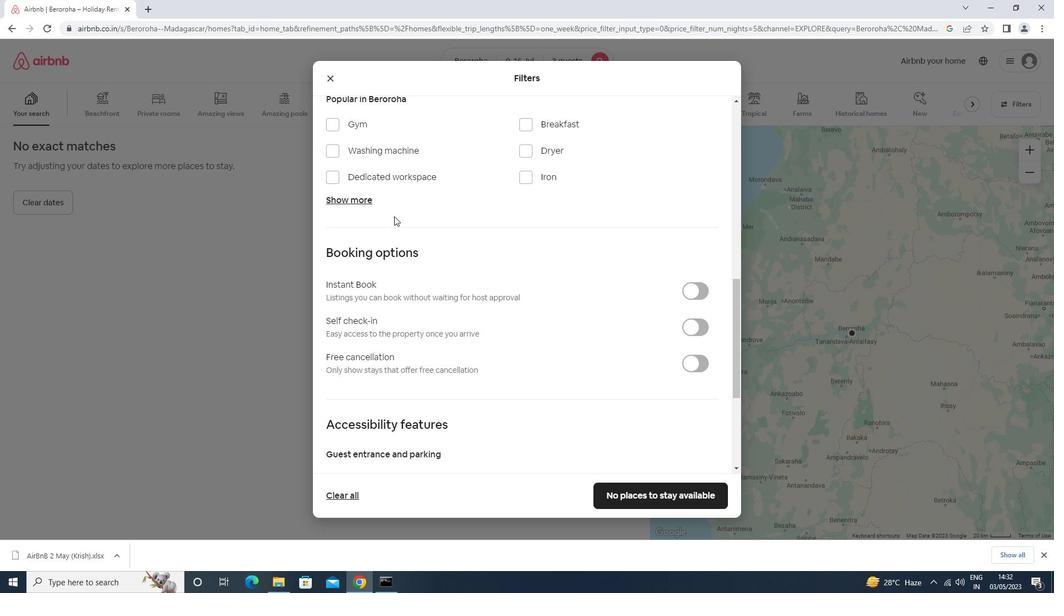 
Action: Mouse scrolled (397, 223) with delta (0, 0)
Screenshot: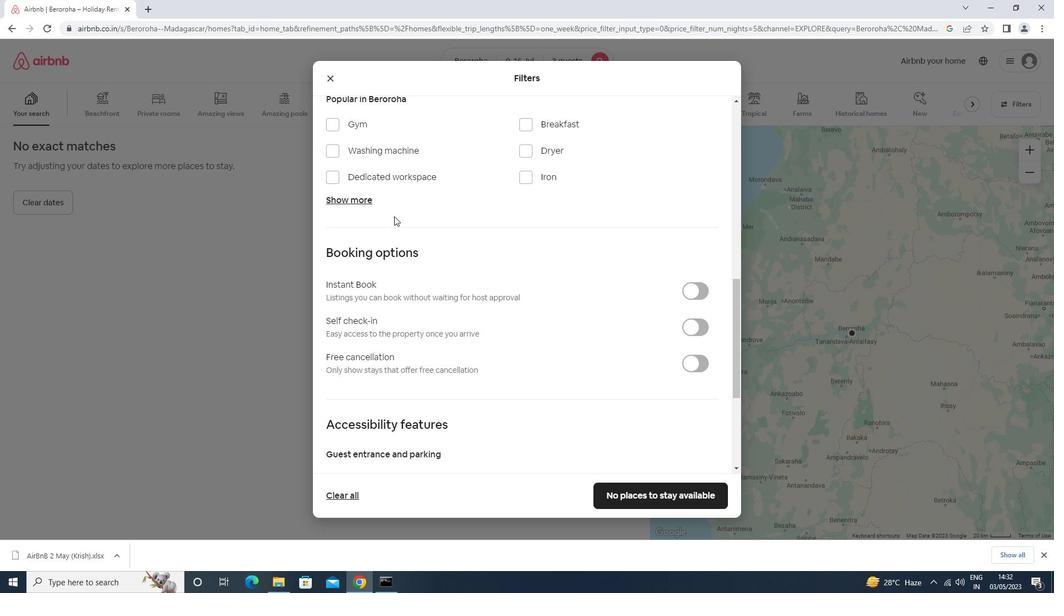 
Action: Mouse moved to (400, 227)
Screenshot: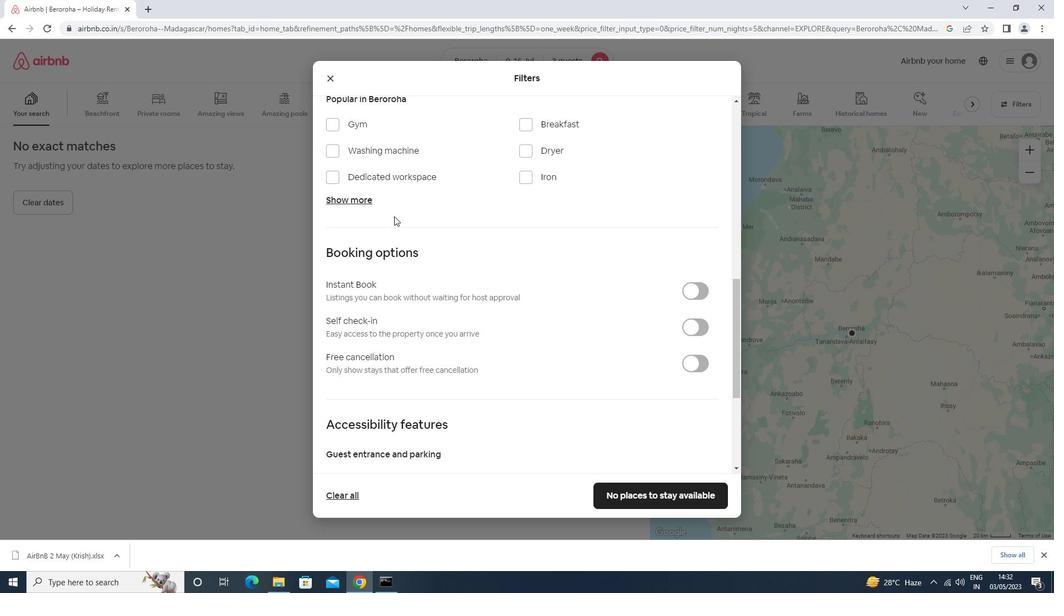 
Action: Mouse scrolled (400, 226) with delta (0, 0)
Screenshot: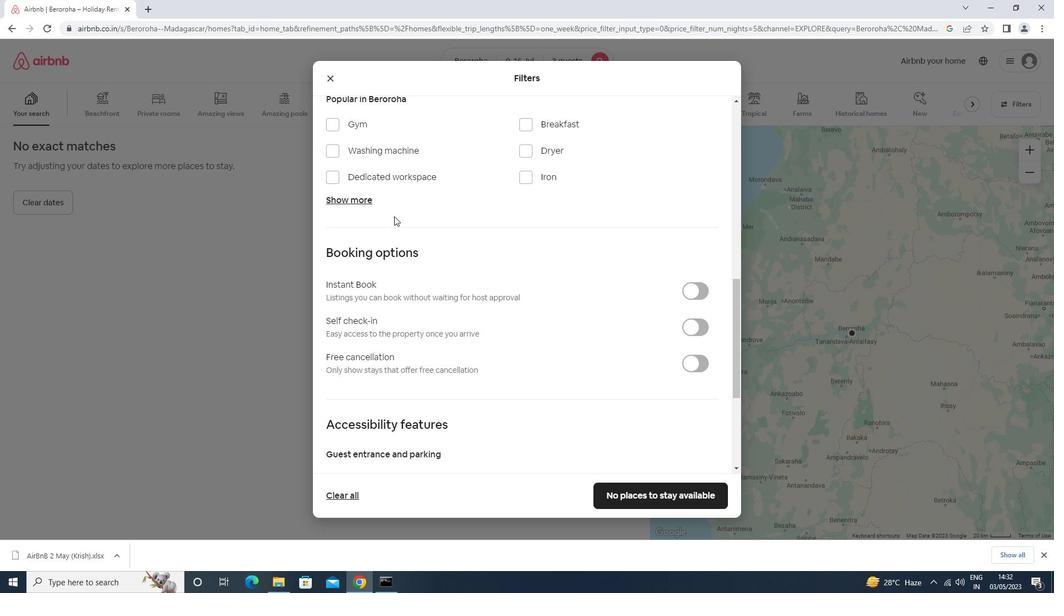 
Action: Mouse moved to (692, 166)
Screenshot: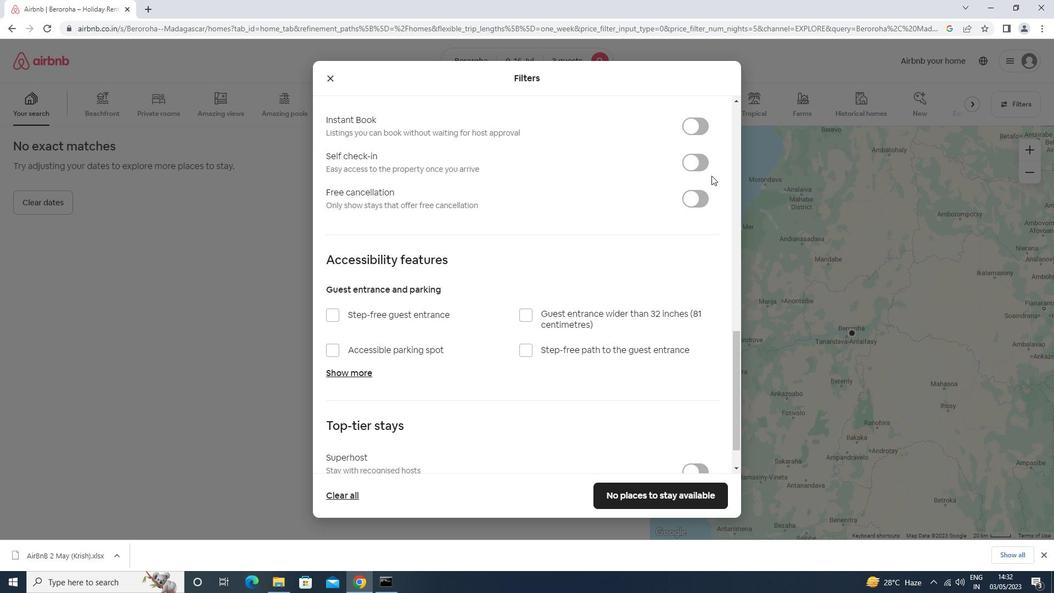 
Action: Mouse pressed left at (692, 166)
Screenshot: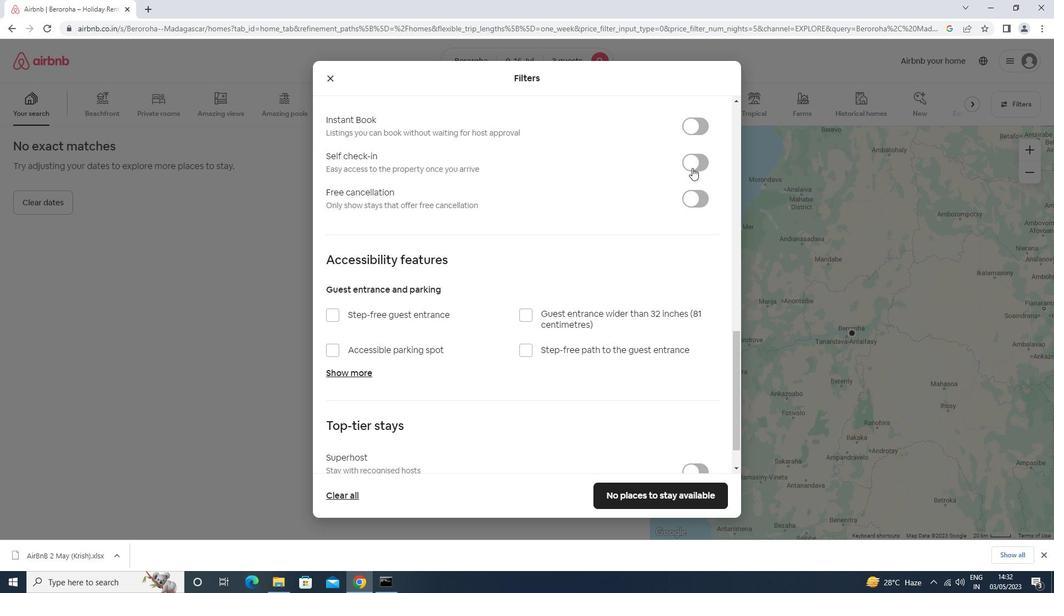 
Action: Mouse moved to (681, 178)
Screenshot: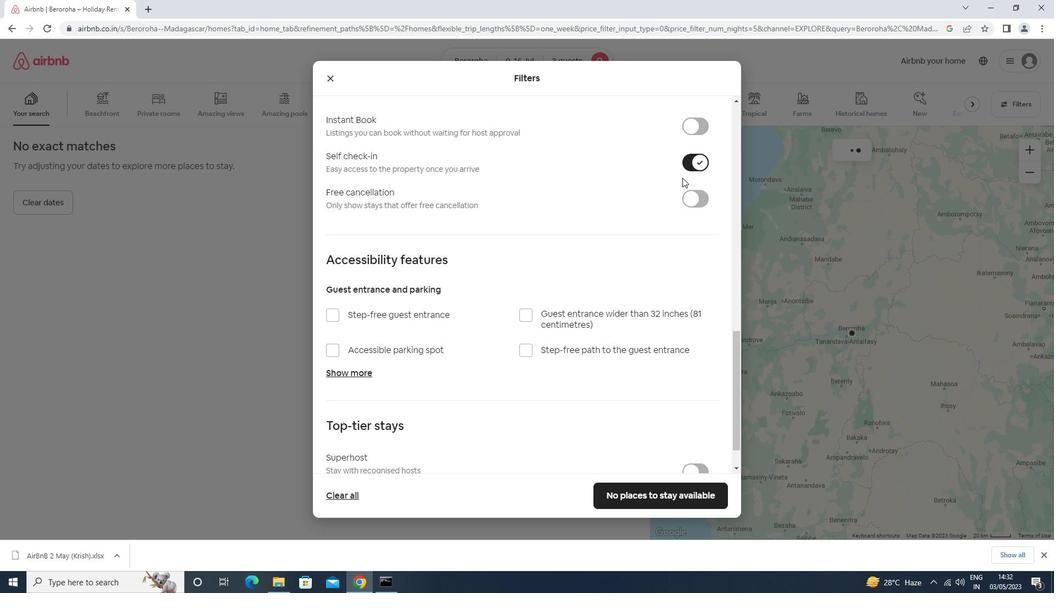 
Action: Mouse scrolled (681, 177) with delta (0, 0)
Screenshot: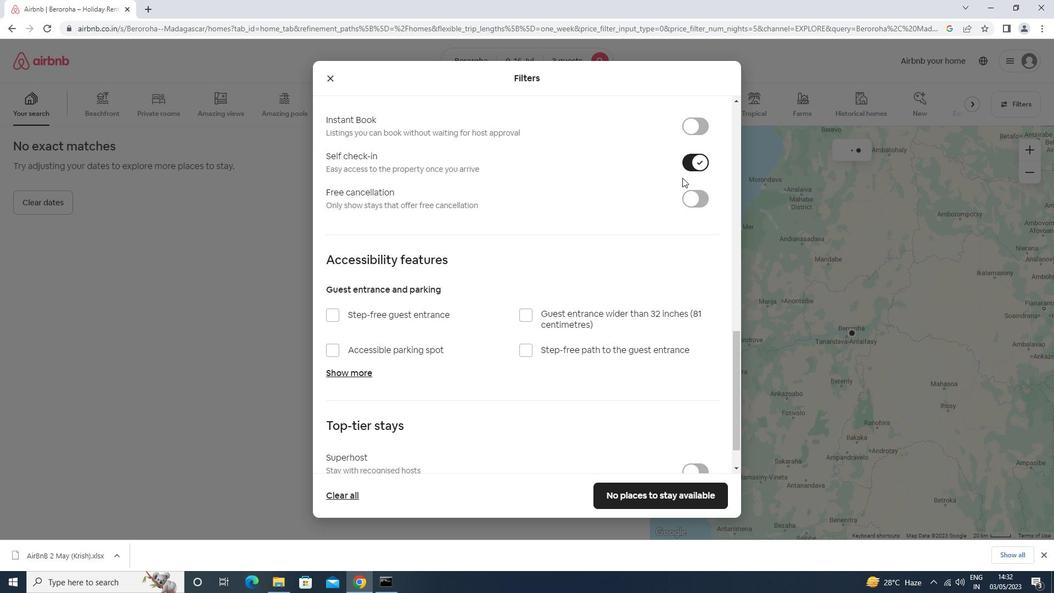 
Action: Mouse moved to (681, 179)
Screenshot: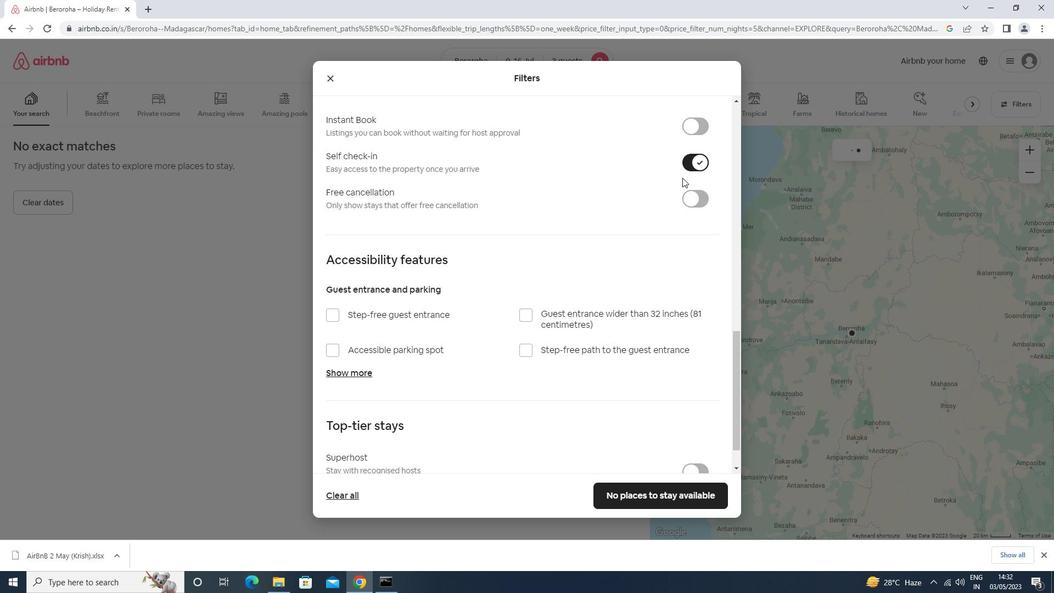 
Action: Mouse scrolled (681, 178) with delta (0, 0)
Screenshot: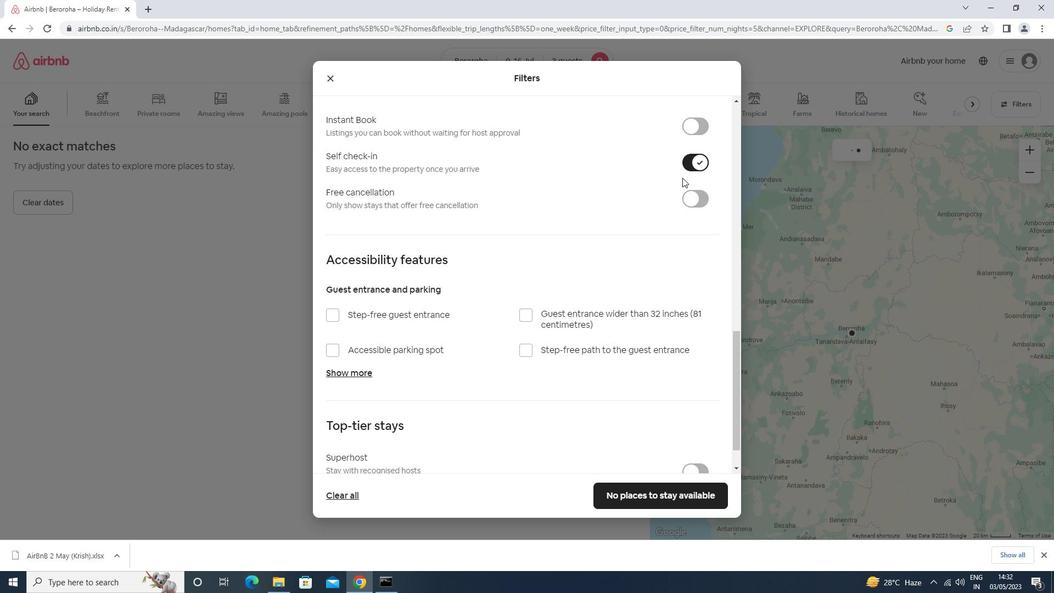 
Action: Mouse scrolled (681, 178) with delta (0, 0)
Screenshot: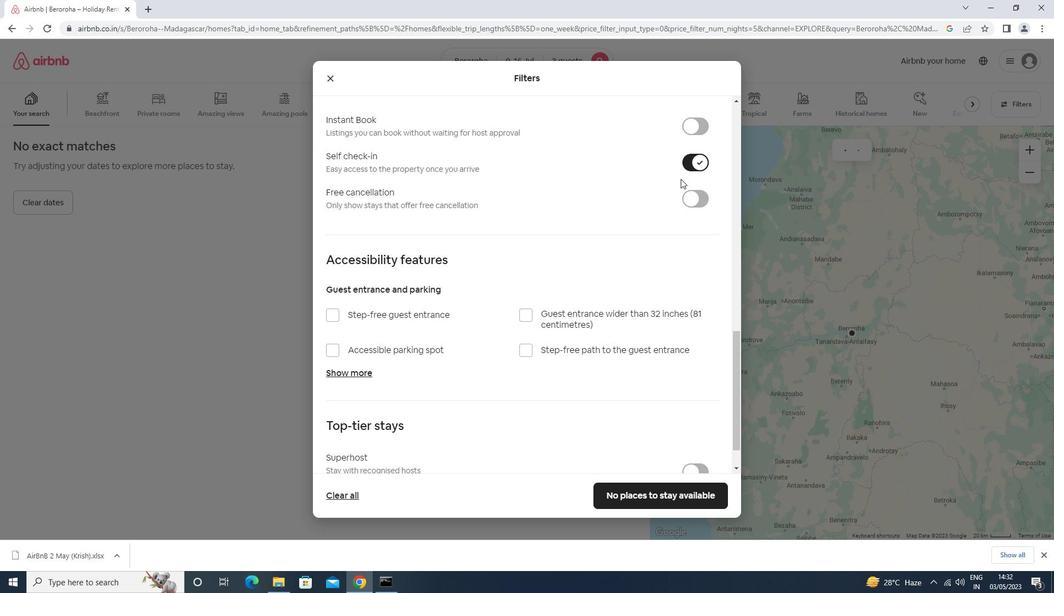 
Action: Mouse moved to (681, 179)
Screenshot: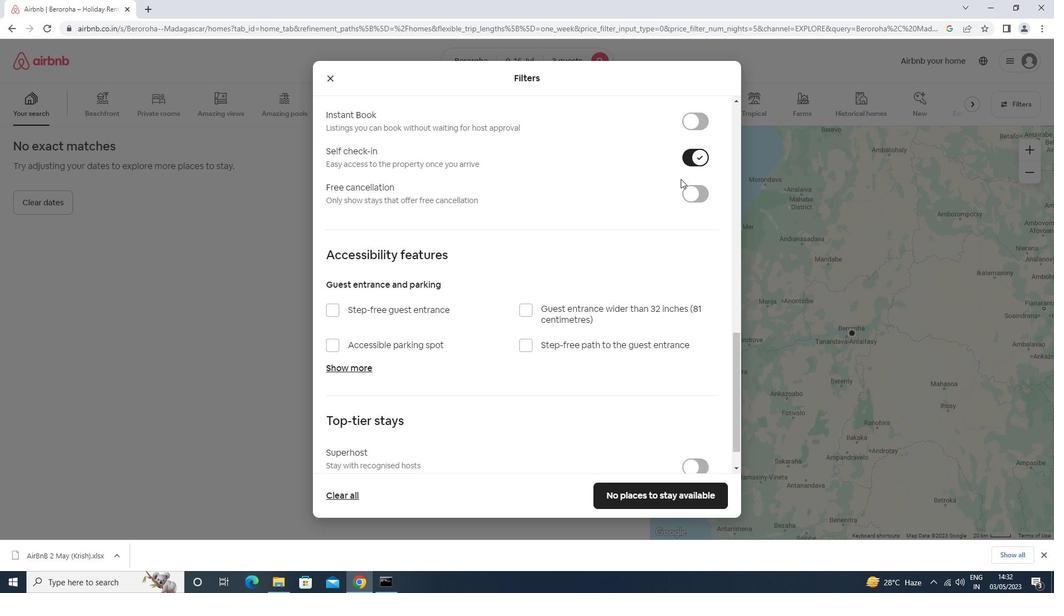 
Action: Mouse scrolled (681, 179) with delta (0, 0)
Screenshot: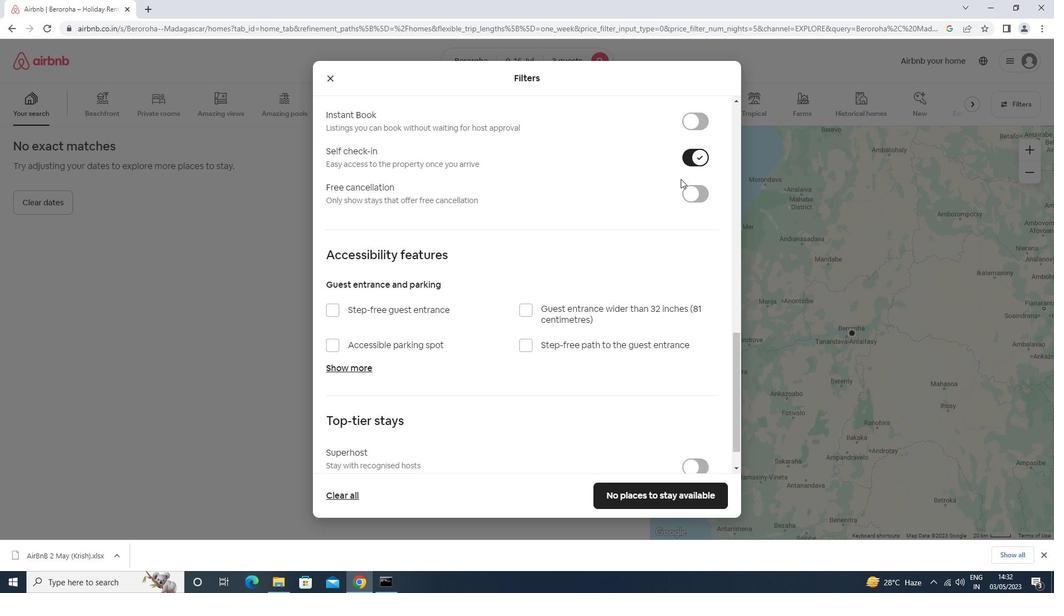 
Action: Mouse moved to (680, 180)
Screenshot: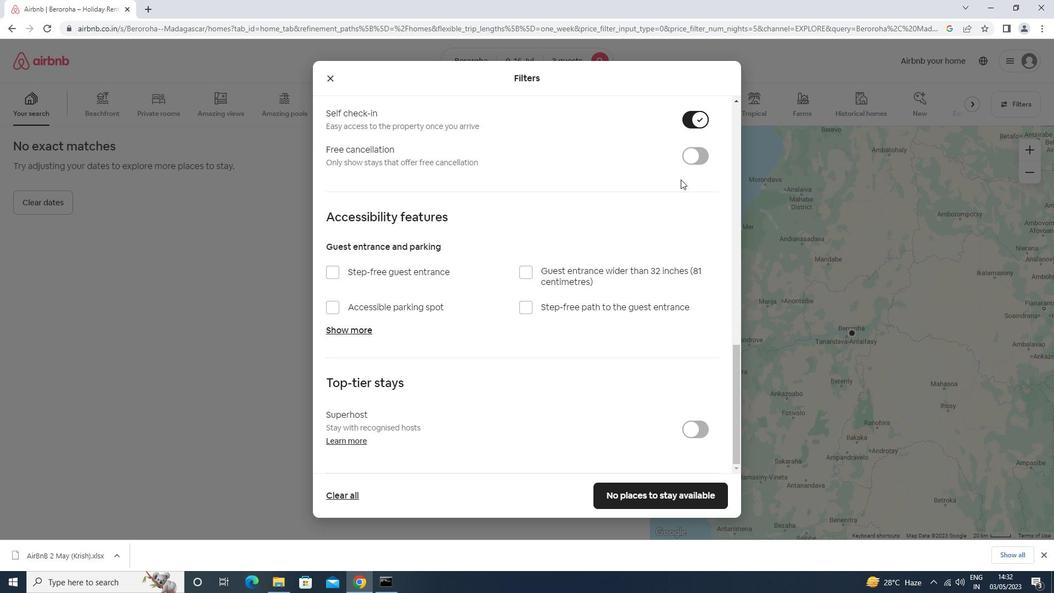
Action: Mouse scrolled (680, 179) with delta (0, 0)
Screenshot: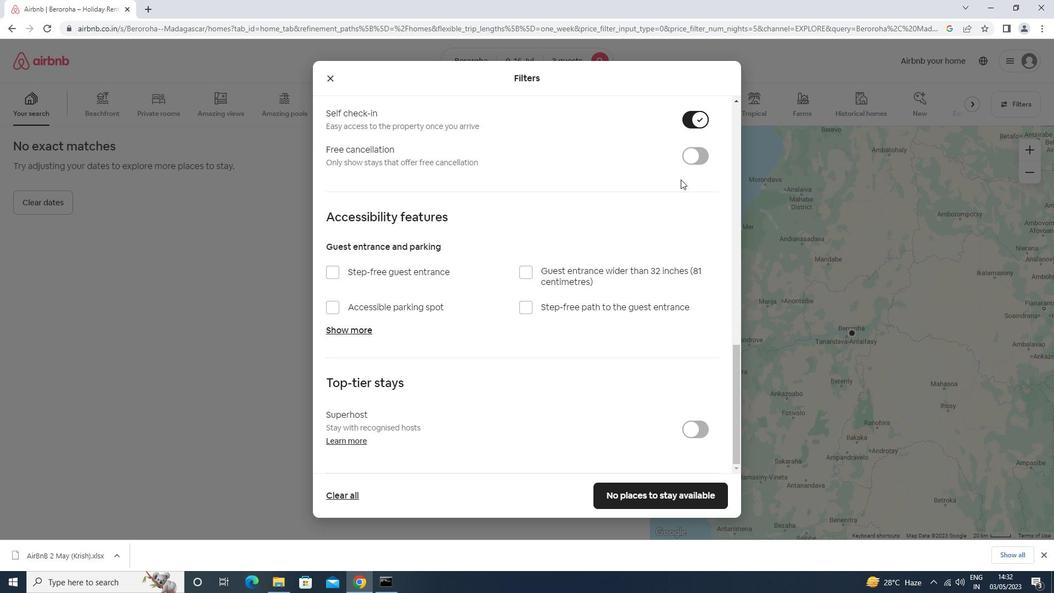 
Action: Mouse moved to (679, 180)
Screenshot: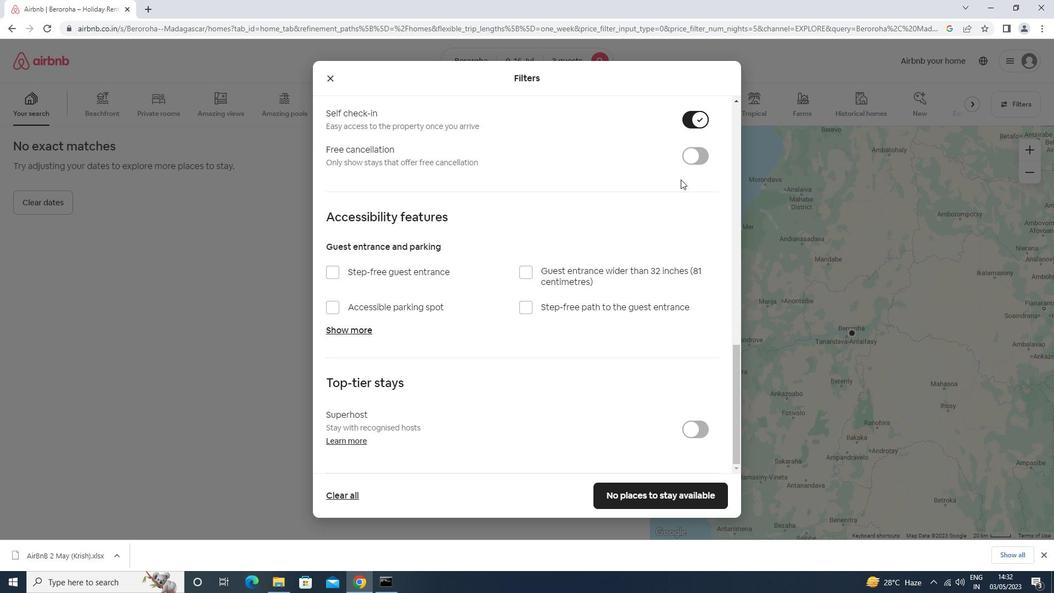 
Action: Mouse scrolled (679, 180) with delta (0, 0)
Screenshot: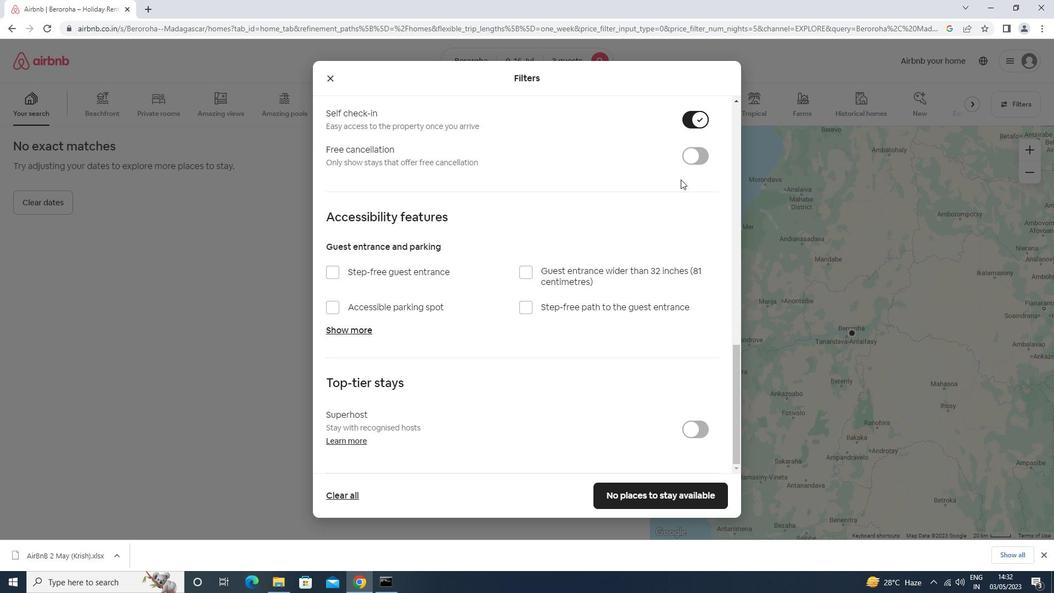 
Action: Mouse moved to (678, 181)
Screenshot: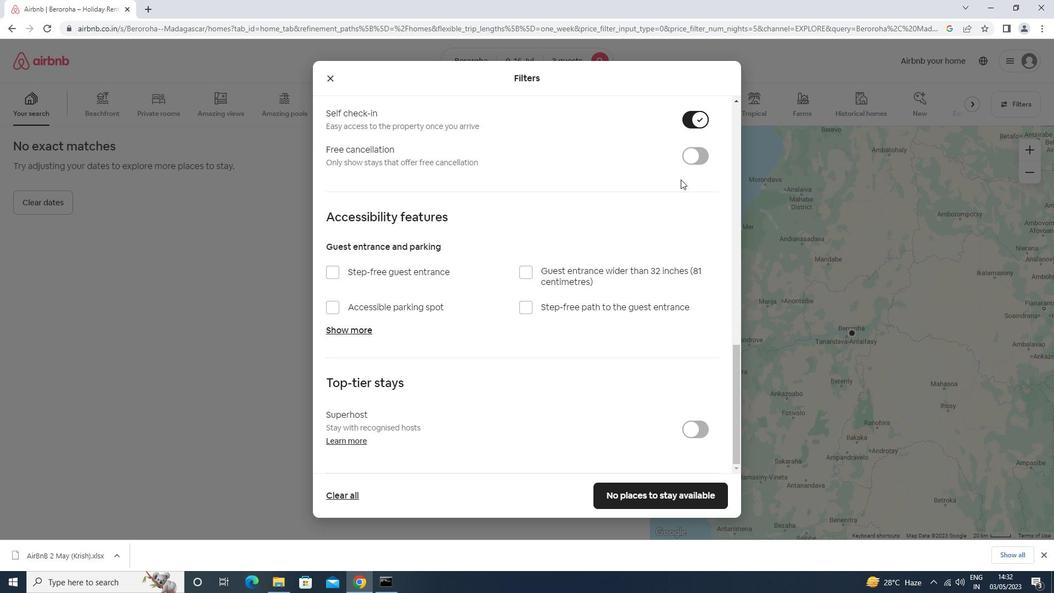 
Action: Mouse scrolled (678, 181) with delta (0, 0)
Screenshot: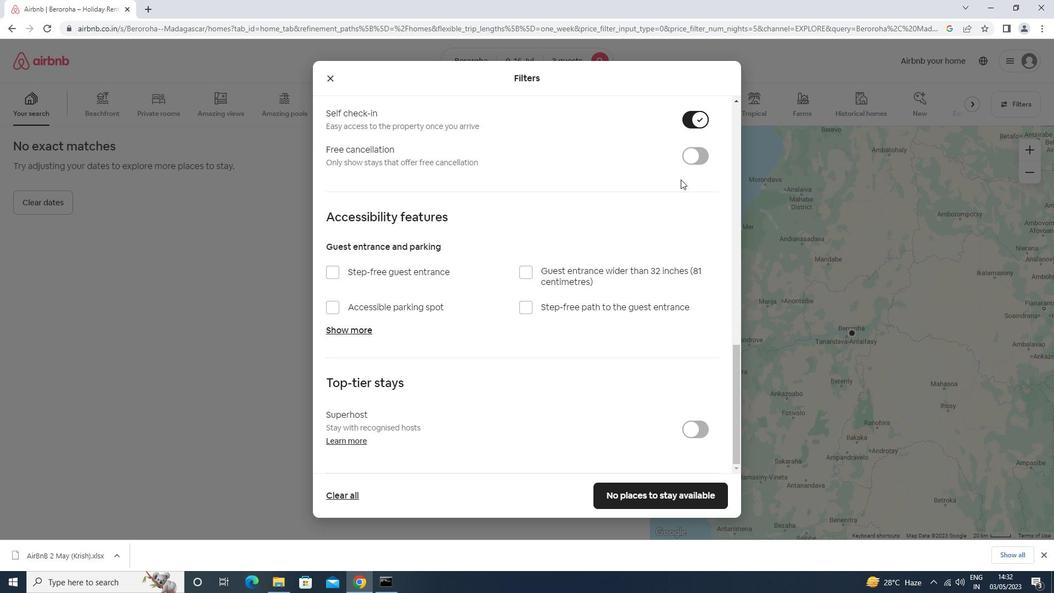 
Action: Mouse moved to (677, 488)
Screenshot: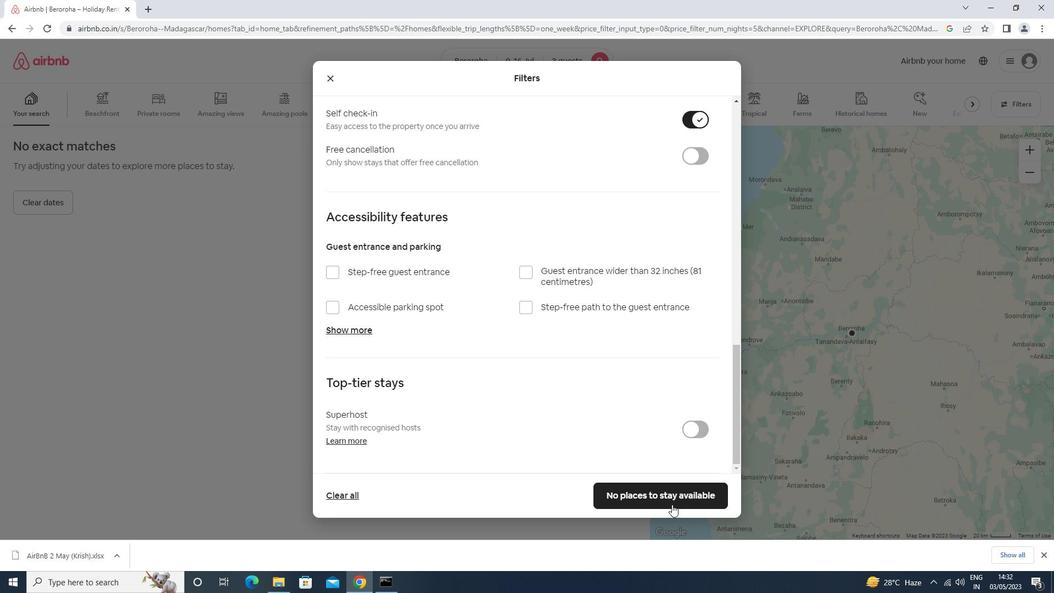 
Action: Mouse pressed left at (677, 488)
Screenshot: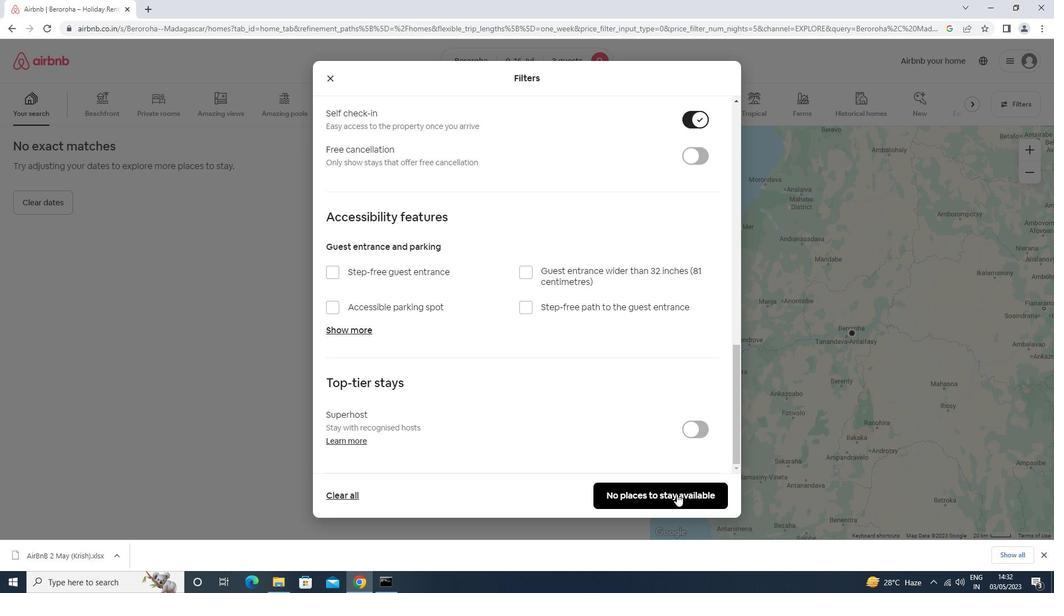 
Action: Mouse moved to (677, 489)
Screenshot: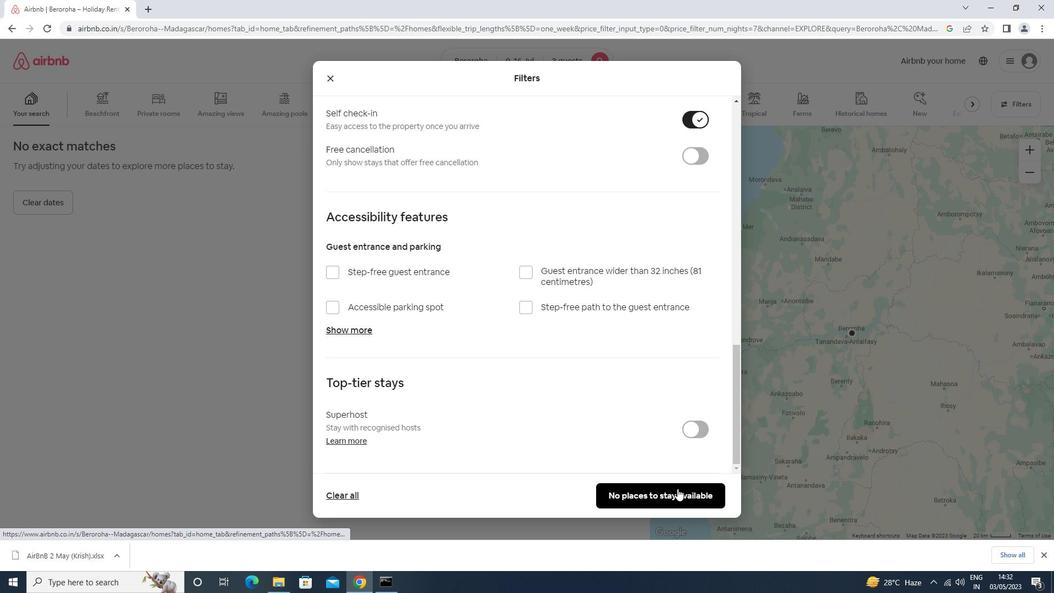 
